 Task: Look for space in Lumut, Malaysia from 4th June, 2023 to 15th June, 2023 for 2 adults in price range Rs.10000 to Rs.15000. Place can be entire place with 1  bedroom having 1 bed and 1 bathroom. Property type can be house, flat, guest house, hotel. Booking option can be shelf check-in. Required host language is English.
Action: Mouse moved to (497, 144)
Screenshot: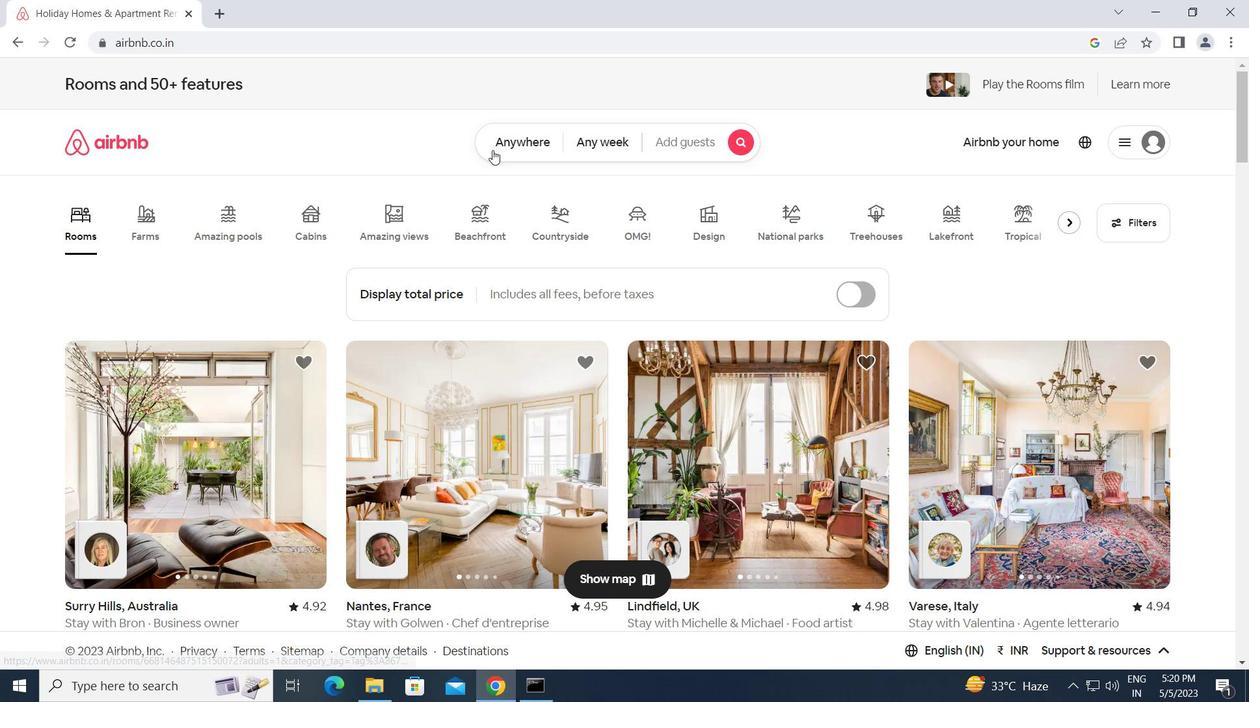 
Action: Mouse pressed left at (497, 144)
Screenshot: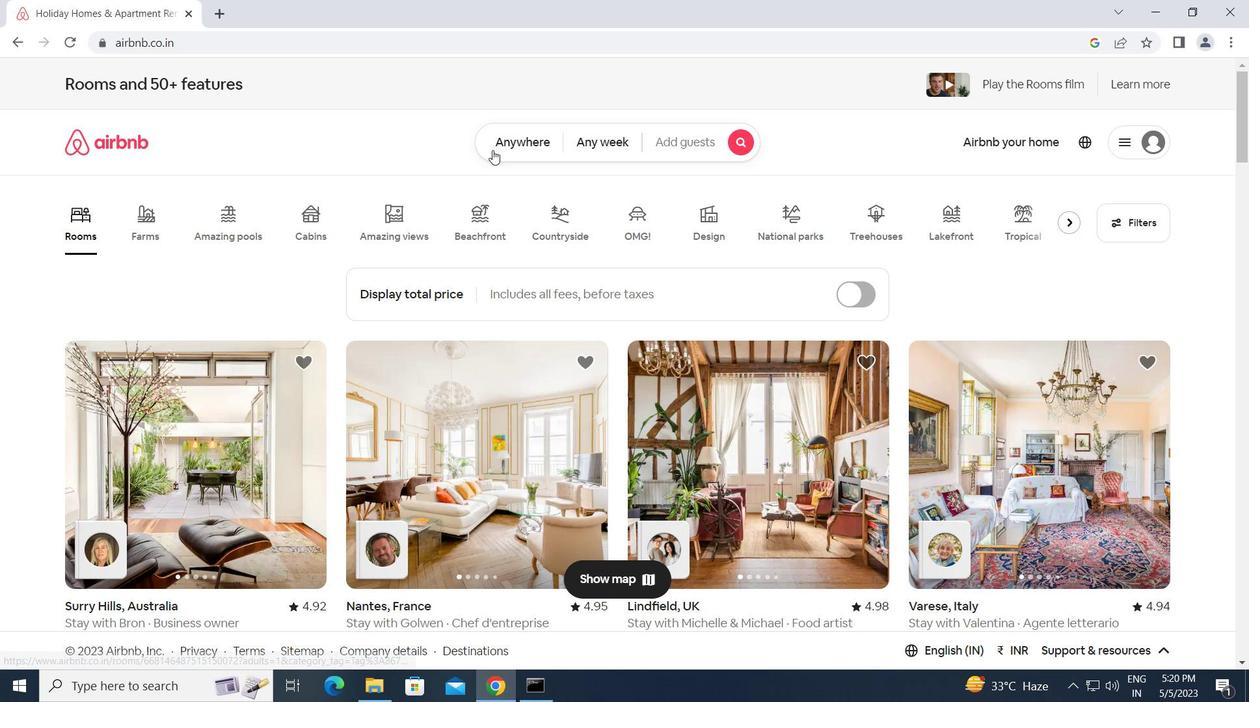 
Action: Mouse moved to (366, 194)
Screenshot: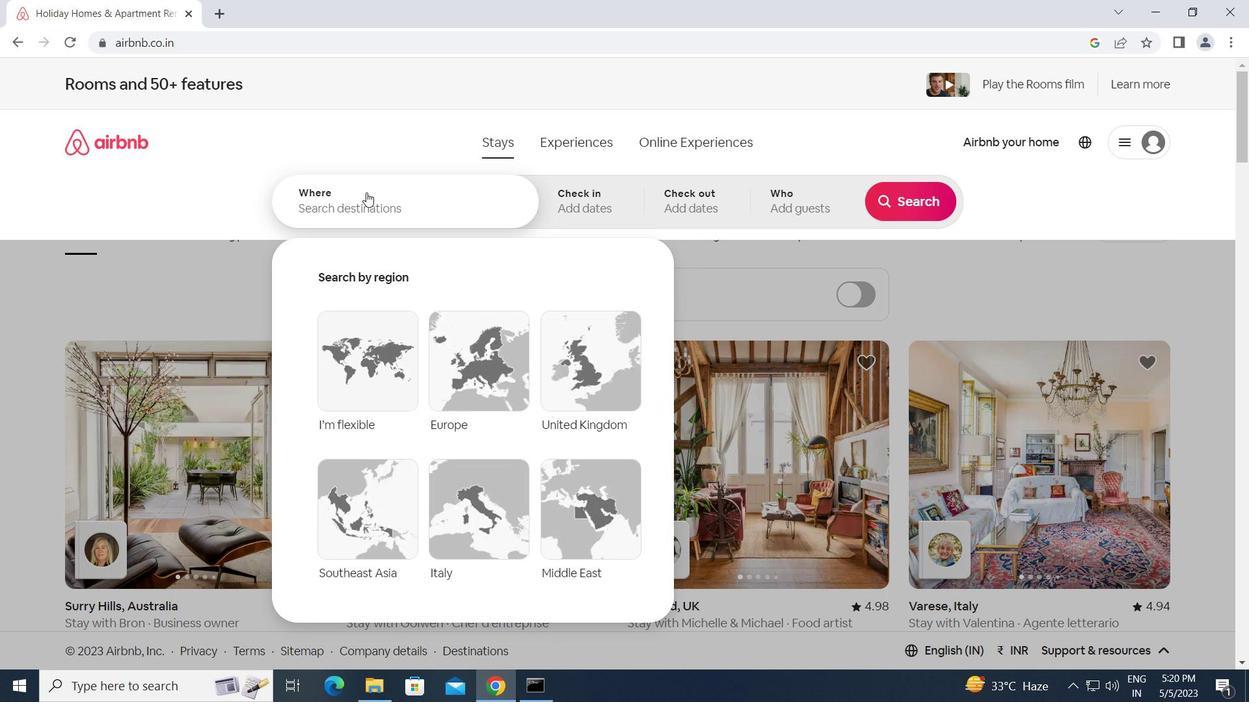 
Action: Mouse pressed left at (366, 194)
Screenshot: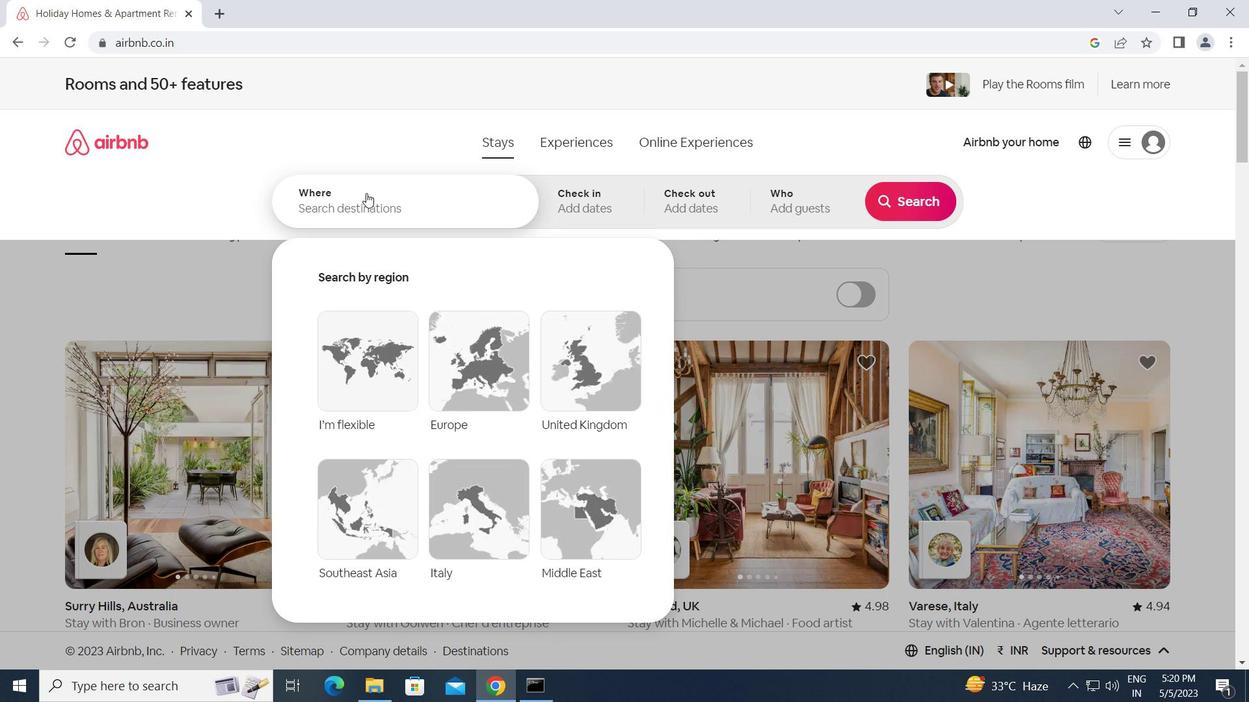 
Action: Key pressed l<Key.caps_lock>umut,<Key.space><Key.caps_lock>m<Key.caps_lock>al
Screenshot: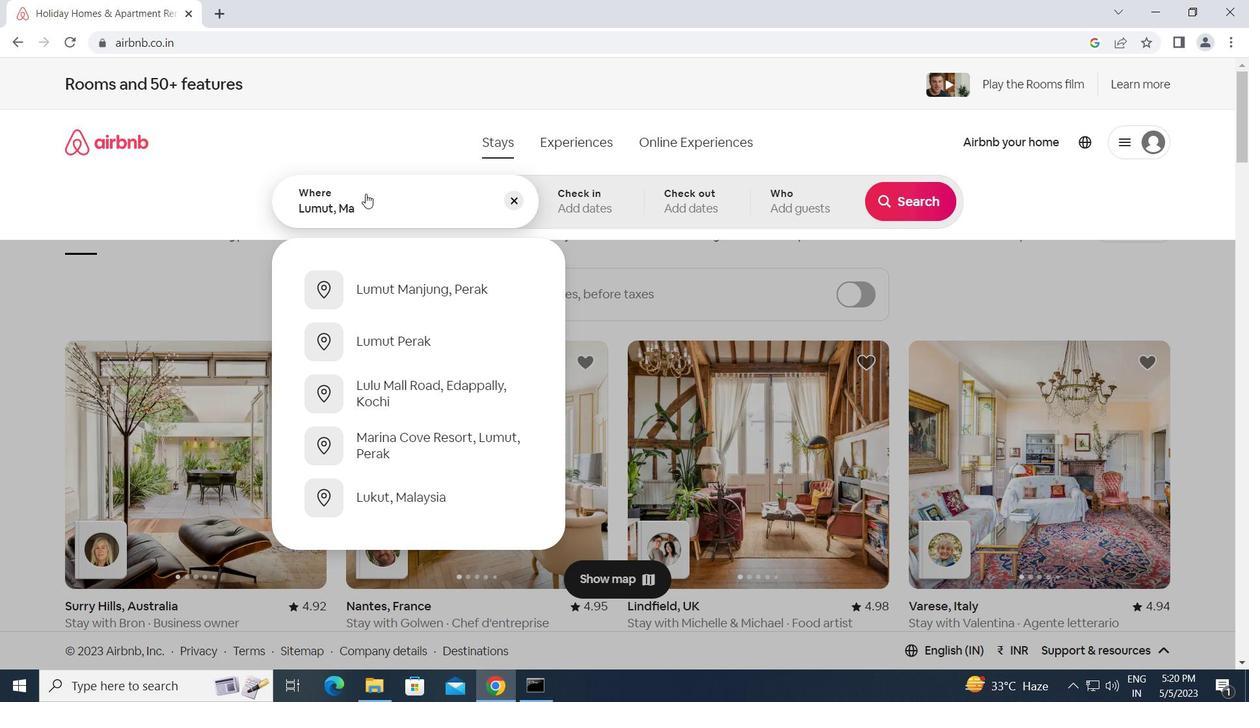 
Action: Mouse moved to (564, 3)
Screenshot: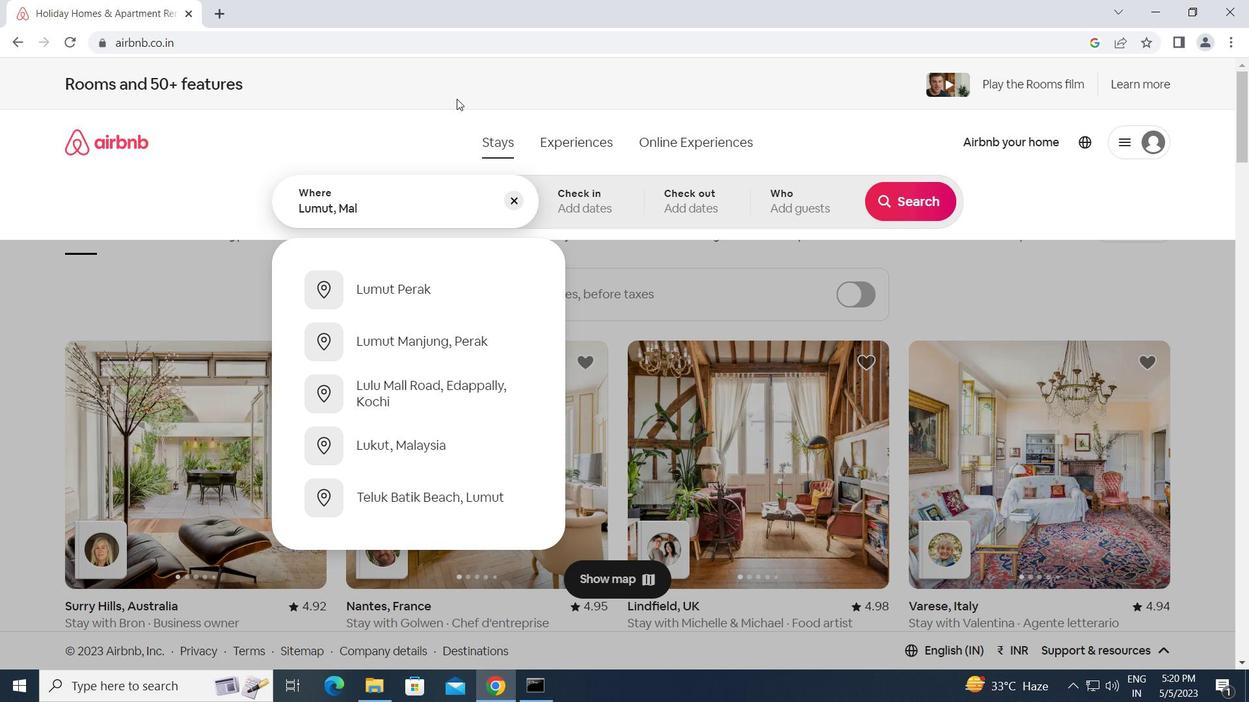 
Action: Key pressed a
Screenshot: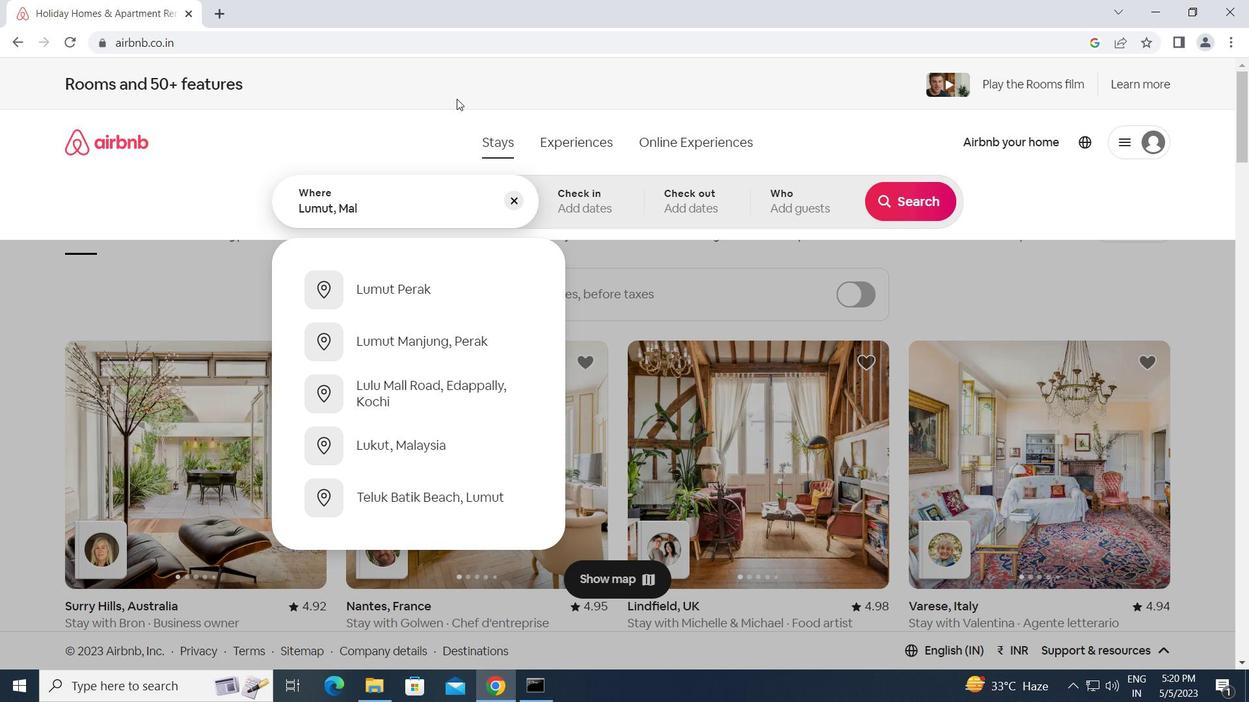 
Action: Mouse moved to (586, 0)
Screenshot: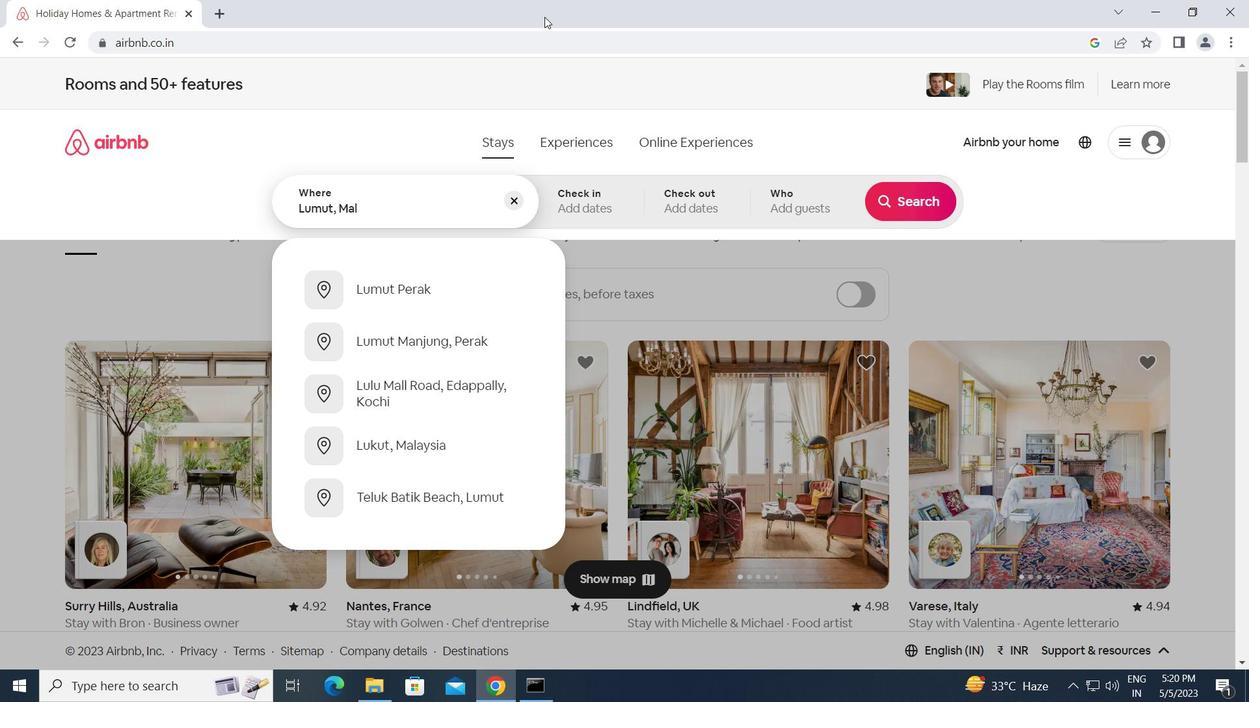 
Action: Key pressed ysia<Key.enter>
Screenshot: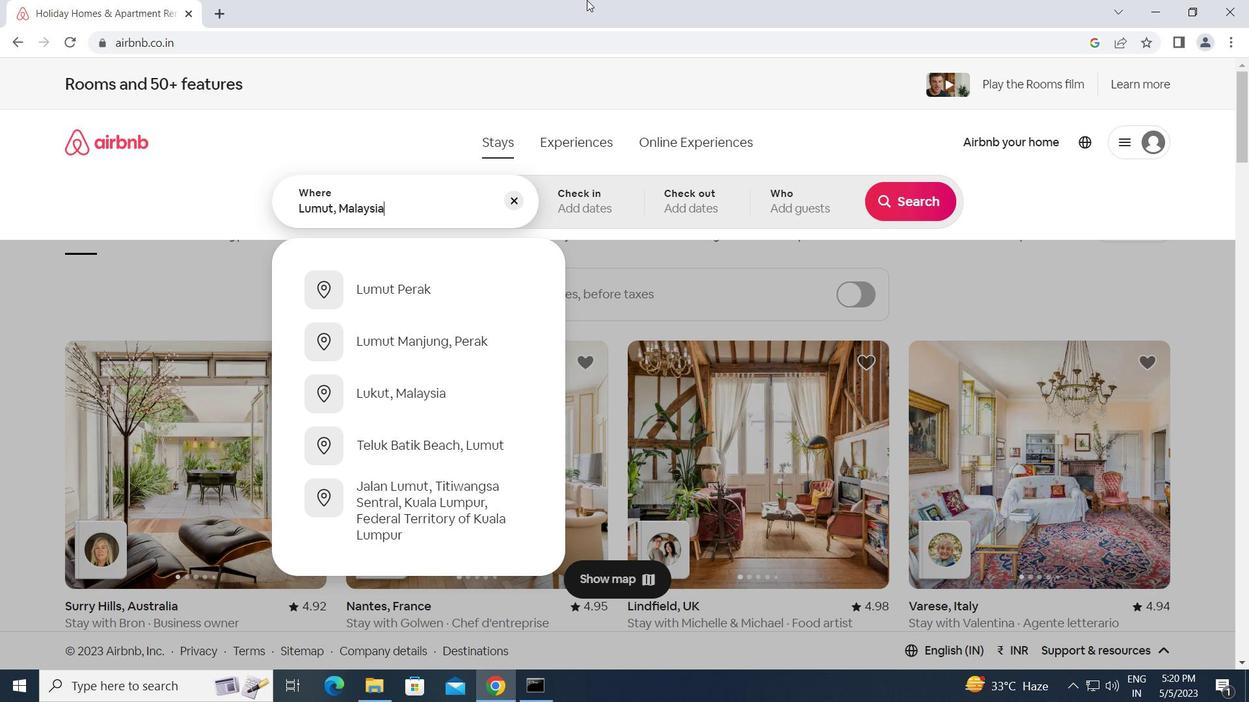 
Action: Mouse moved to (653, 439)
Screenshot: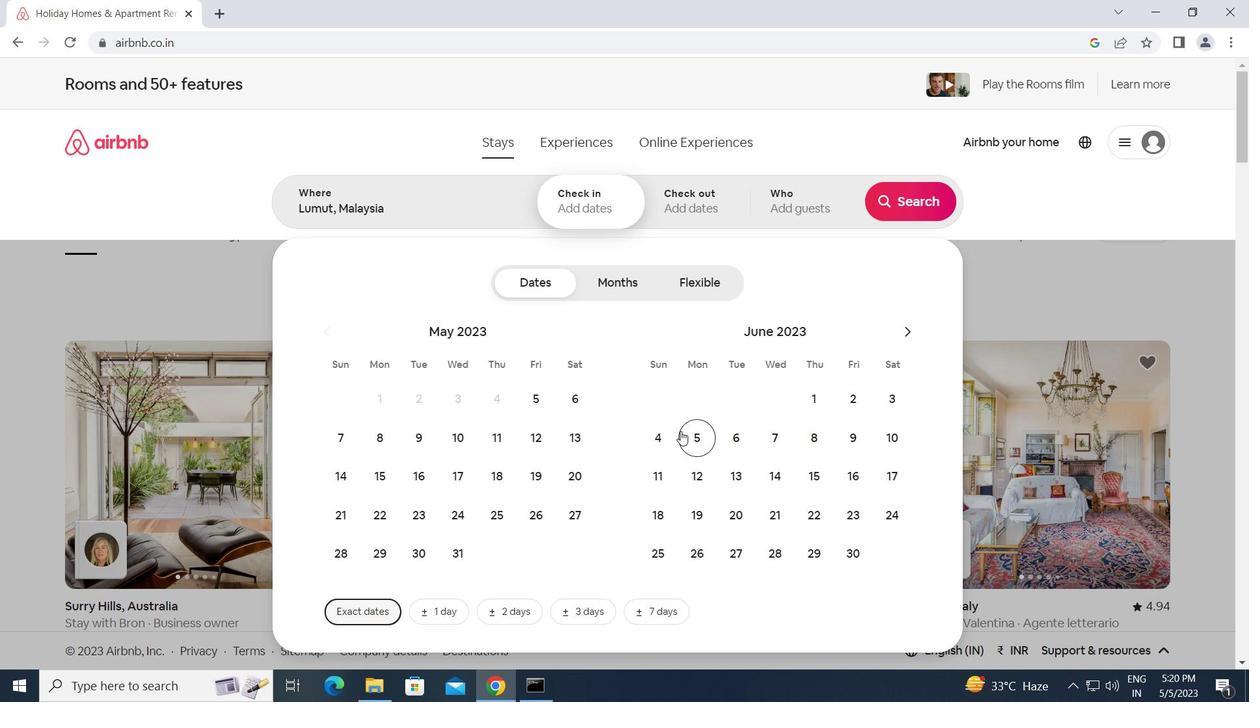 
Action: Mouse pressed left at (653, 439)
Screenshot: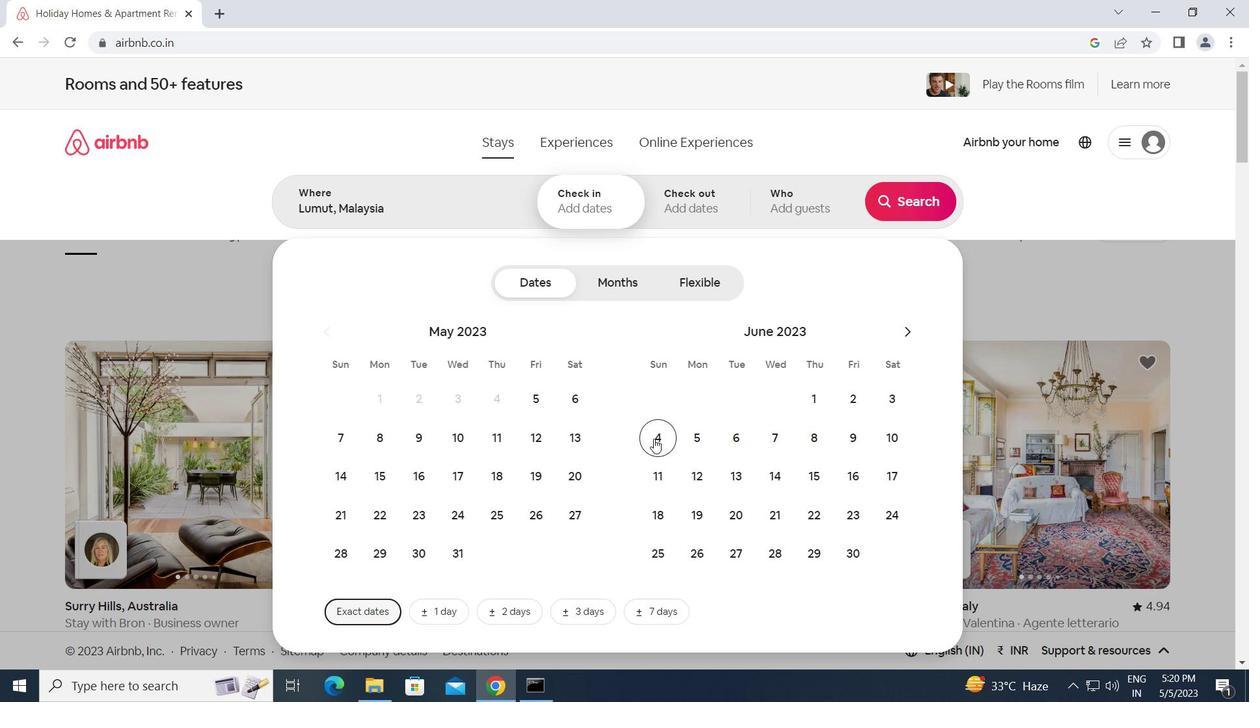 
Action: Mouse moved to (820, 478)
Screenshot: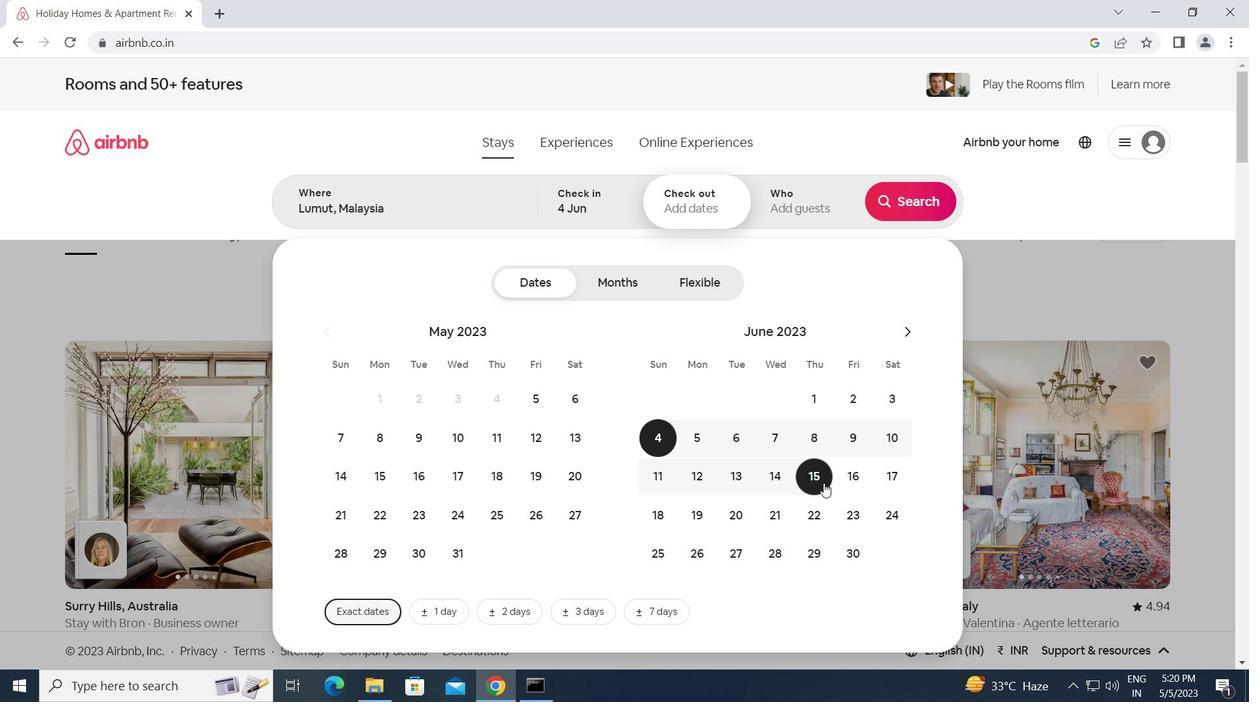 
Action: Mouse pressed left at (820, 478)
Screenshot: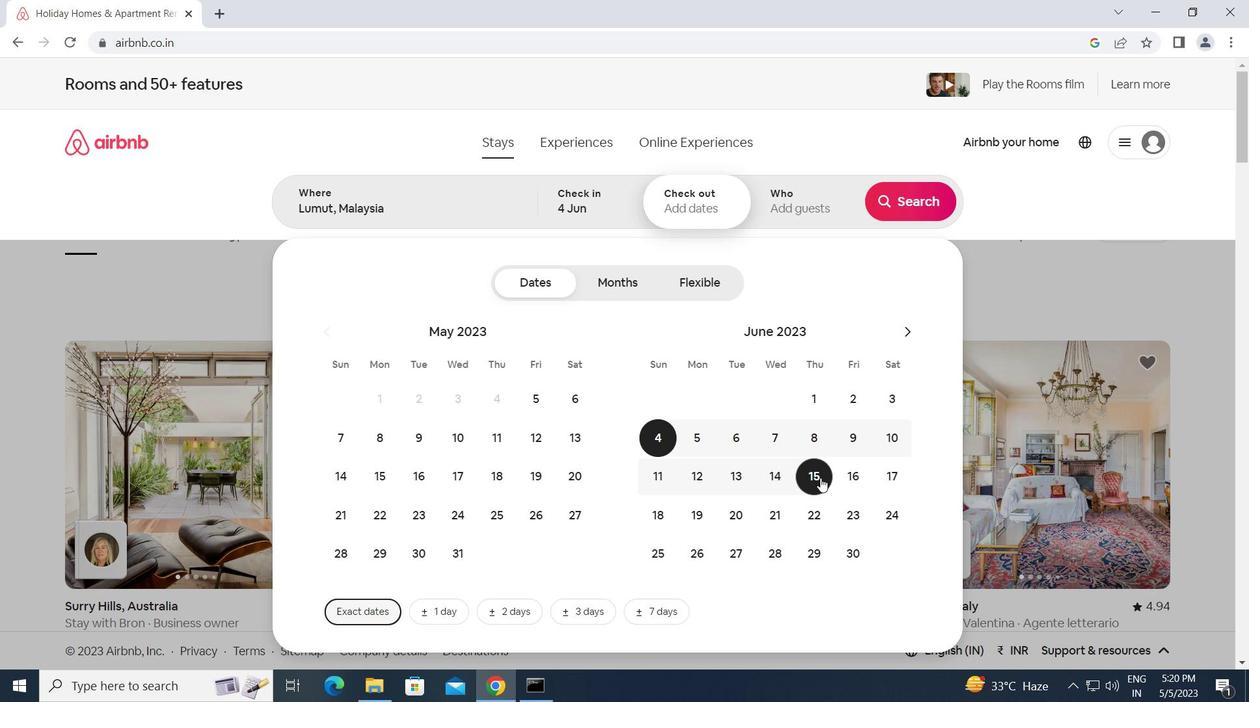 
Action: Mouse moved to (801, 204)
Screenshot: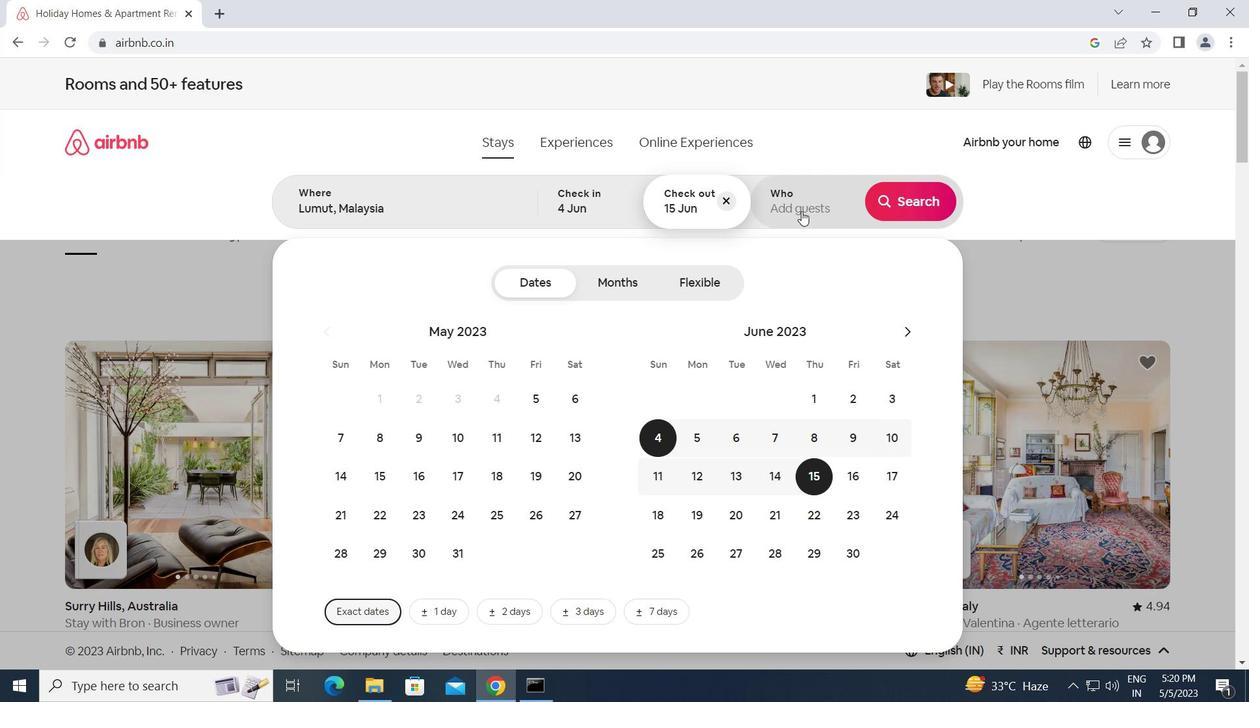
Action: Mouse pressed left at (801, 204)
Screenshot: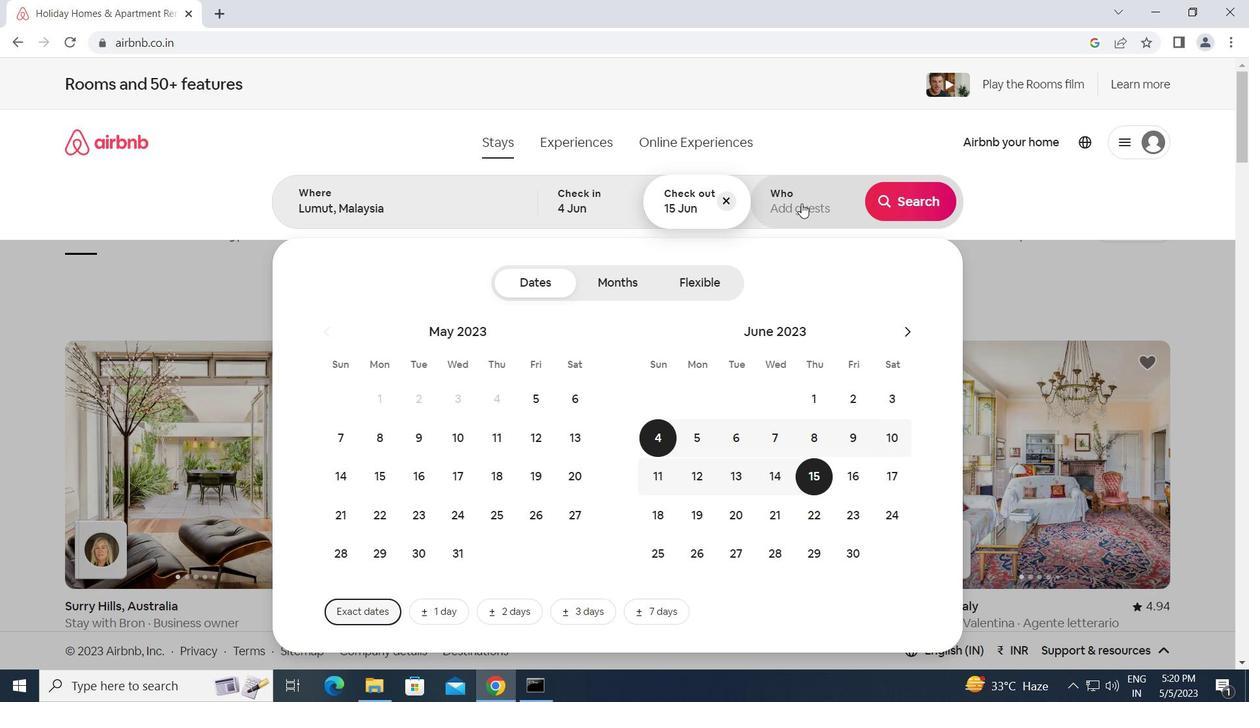 
Action: Mouse moved to (914, 283)
Screenshot: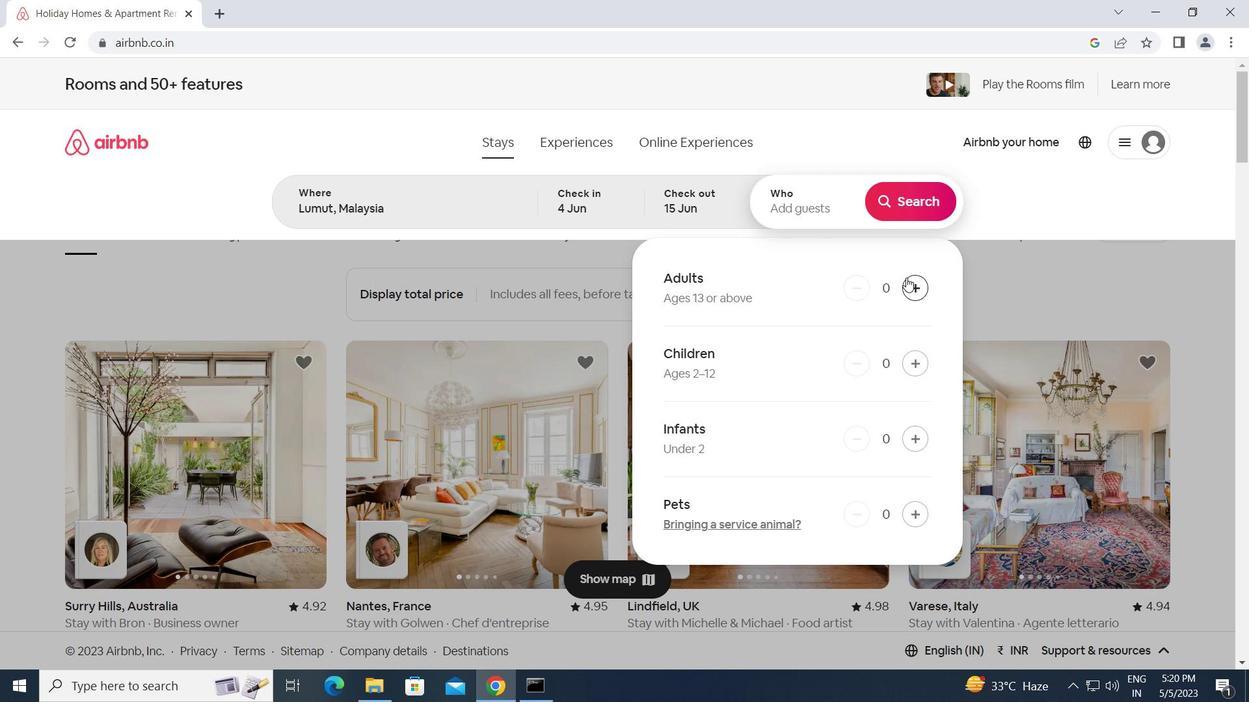 
Action: Mouse pressed left at (914, 283)
Screenshot: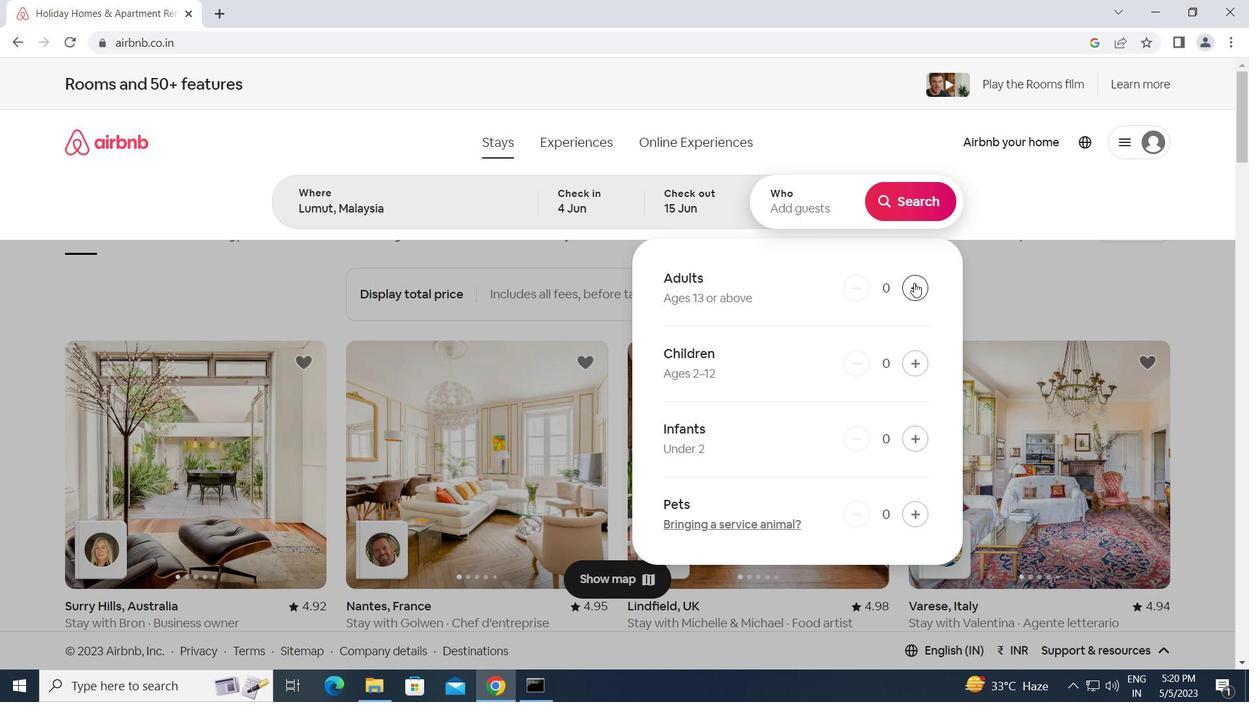 
Action: Mouse pressed left at (914, 283)
Screenshot: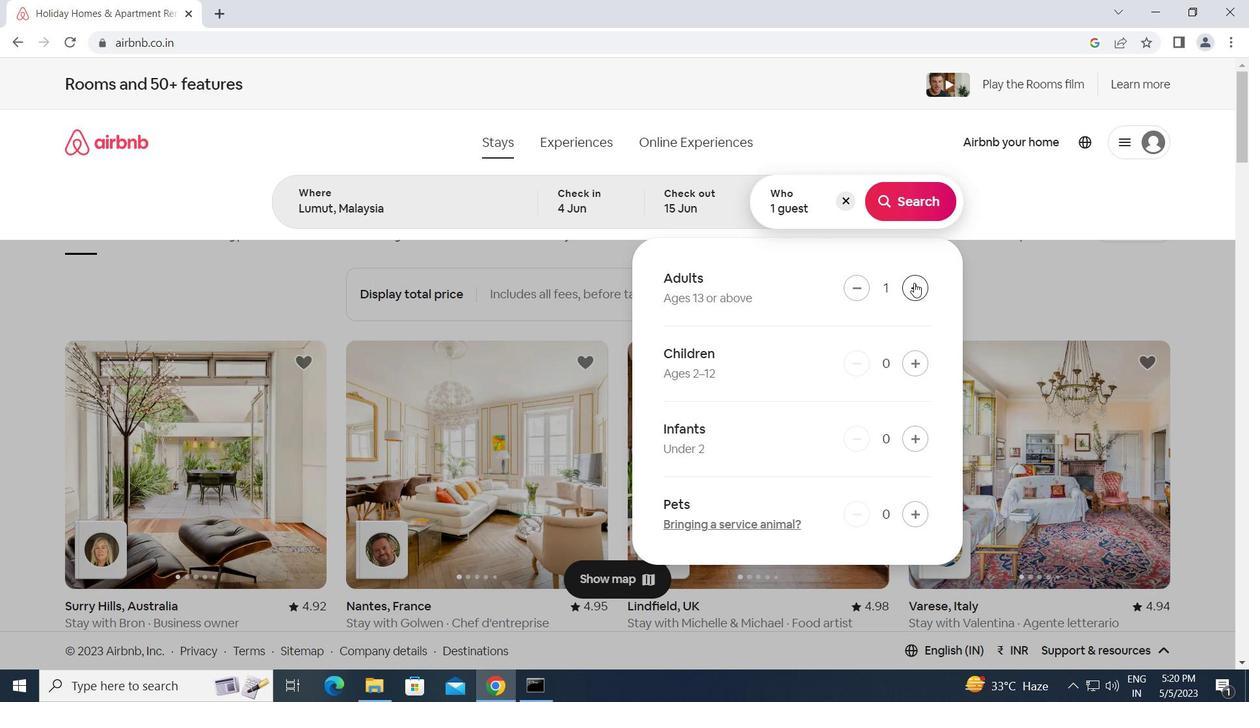 
Action: Mouse moved to (914, 200)
Screenshot: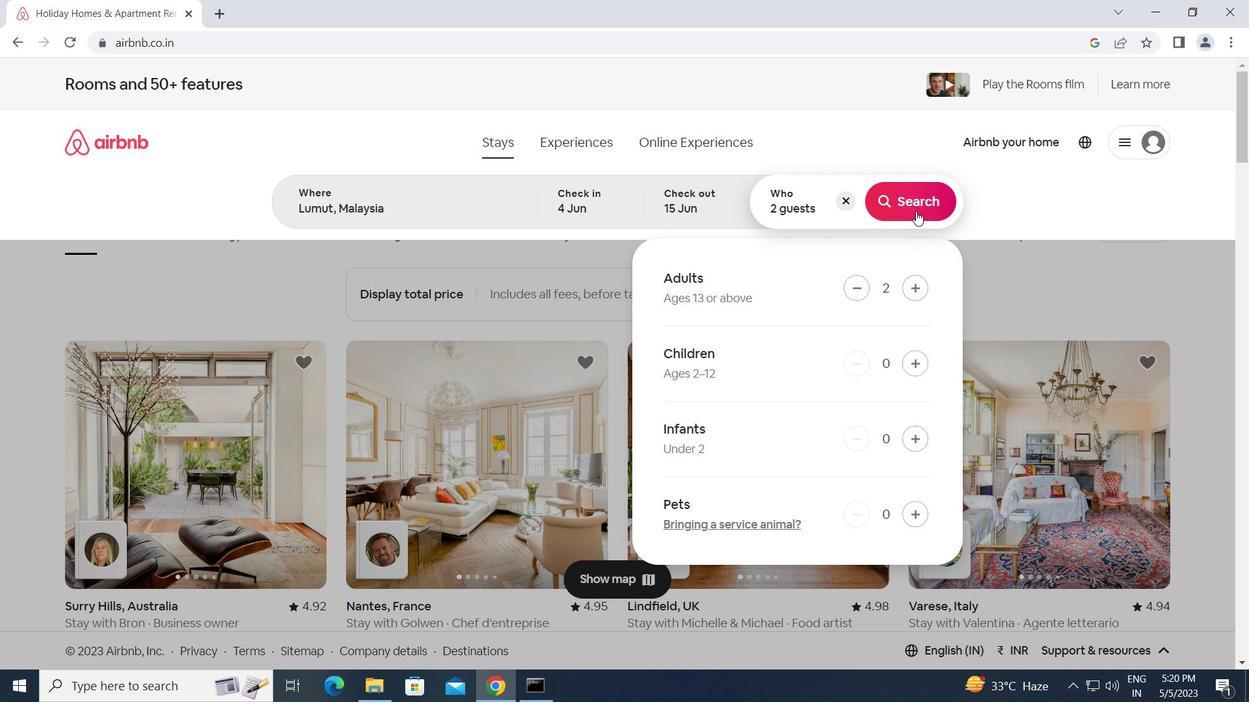 
Action: Mouse pressed left at (914, 200)
Screenshot: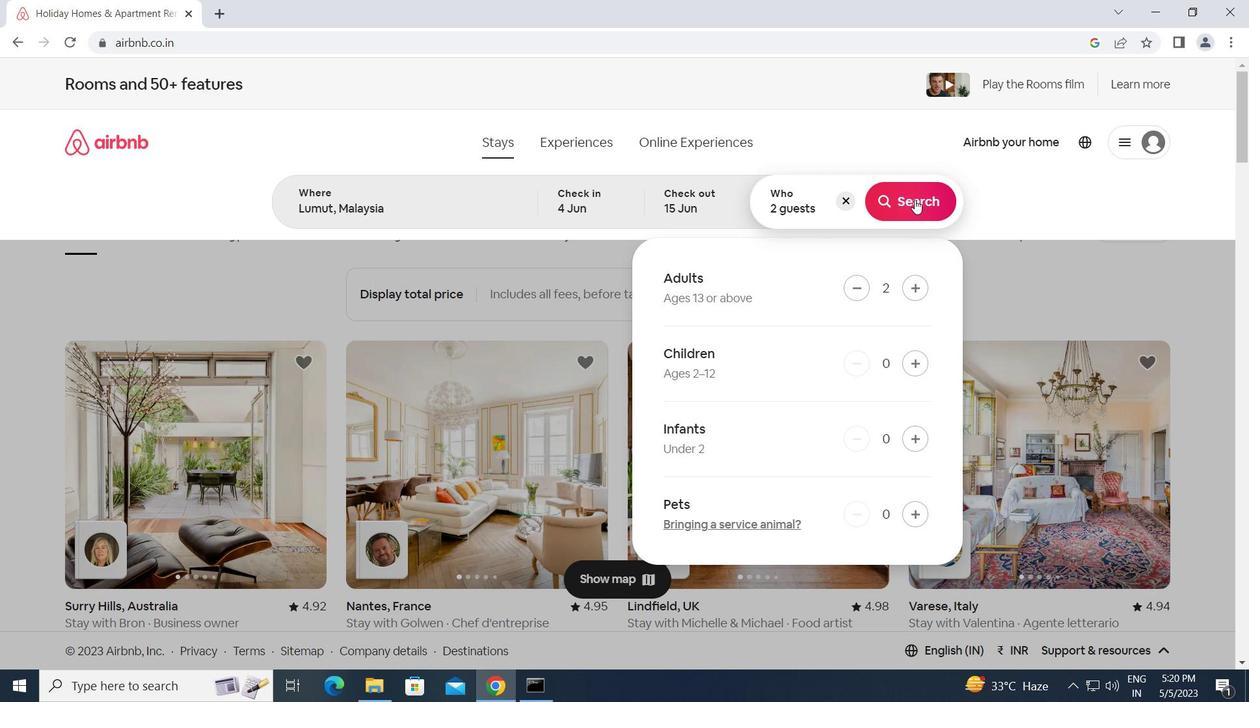 
Action: Mouse moved to (1182, 159)
Screenshot: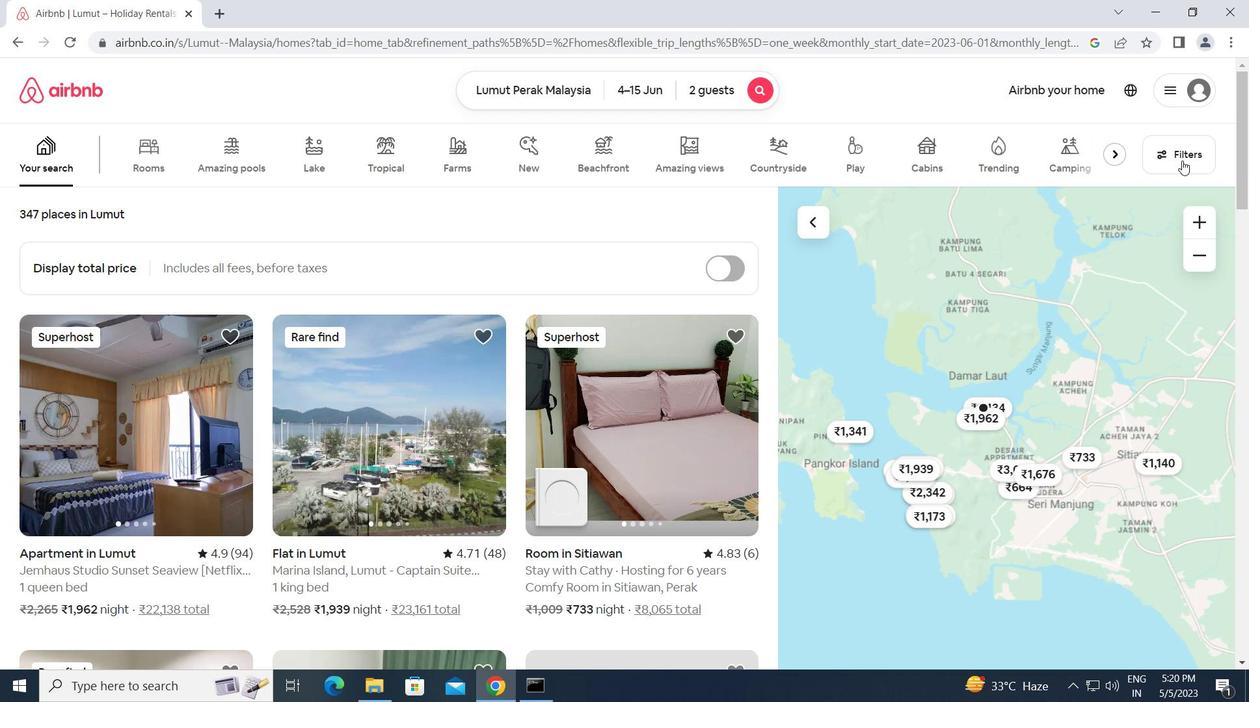 
Action: Mouse pressed left at (1182, 159)
Screenshot: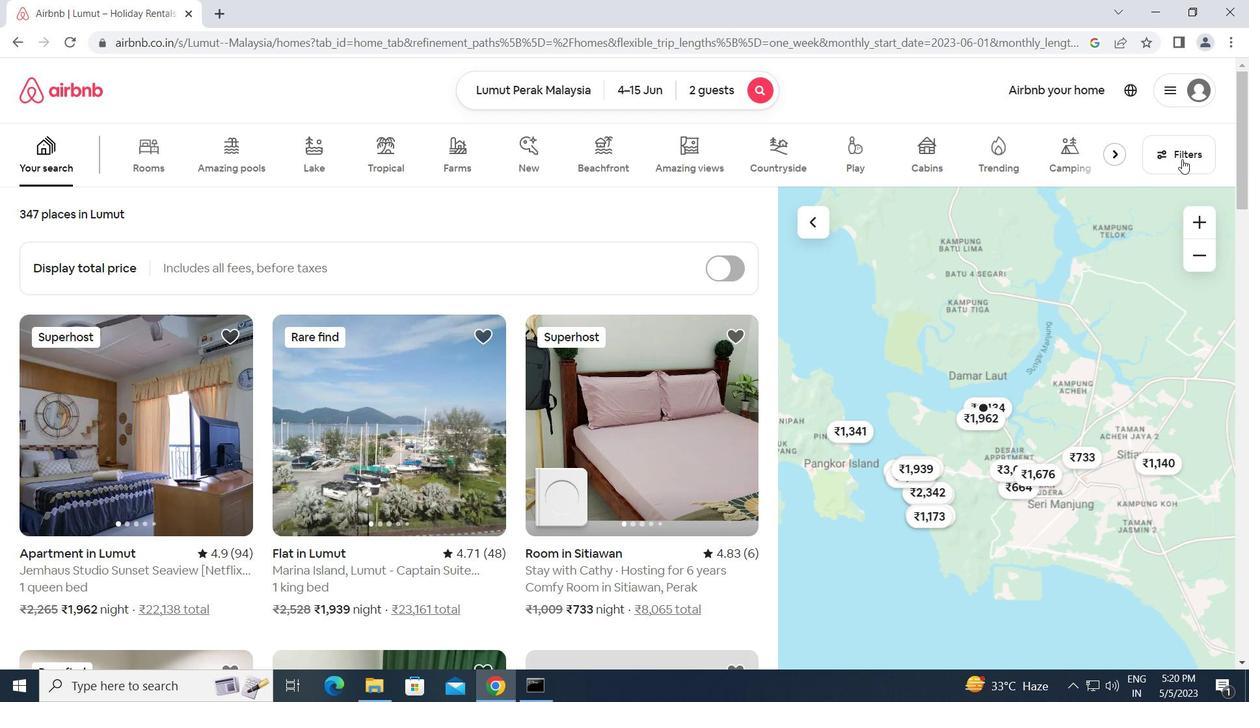 
Action: Mouse moved to (402, 558)
Screenshot: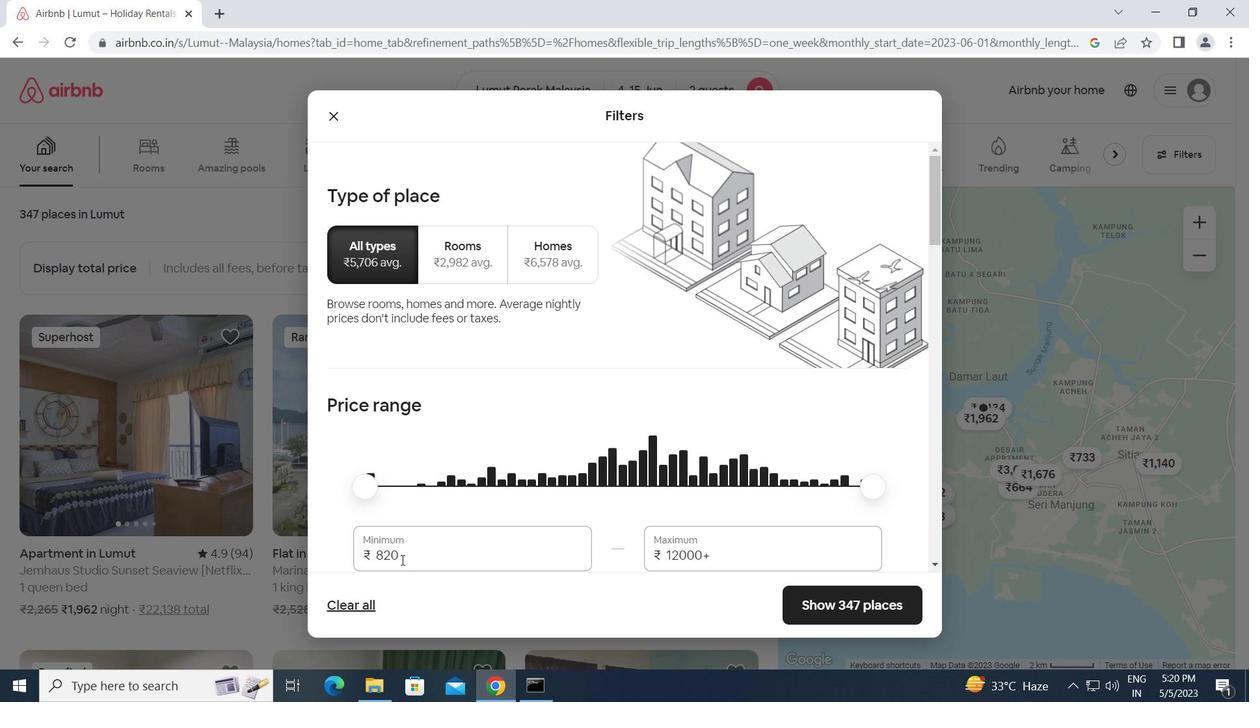 
Action: Mouse pressed left at (402, 558)
Screenshot: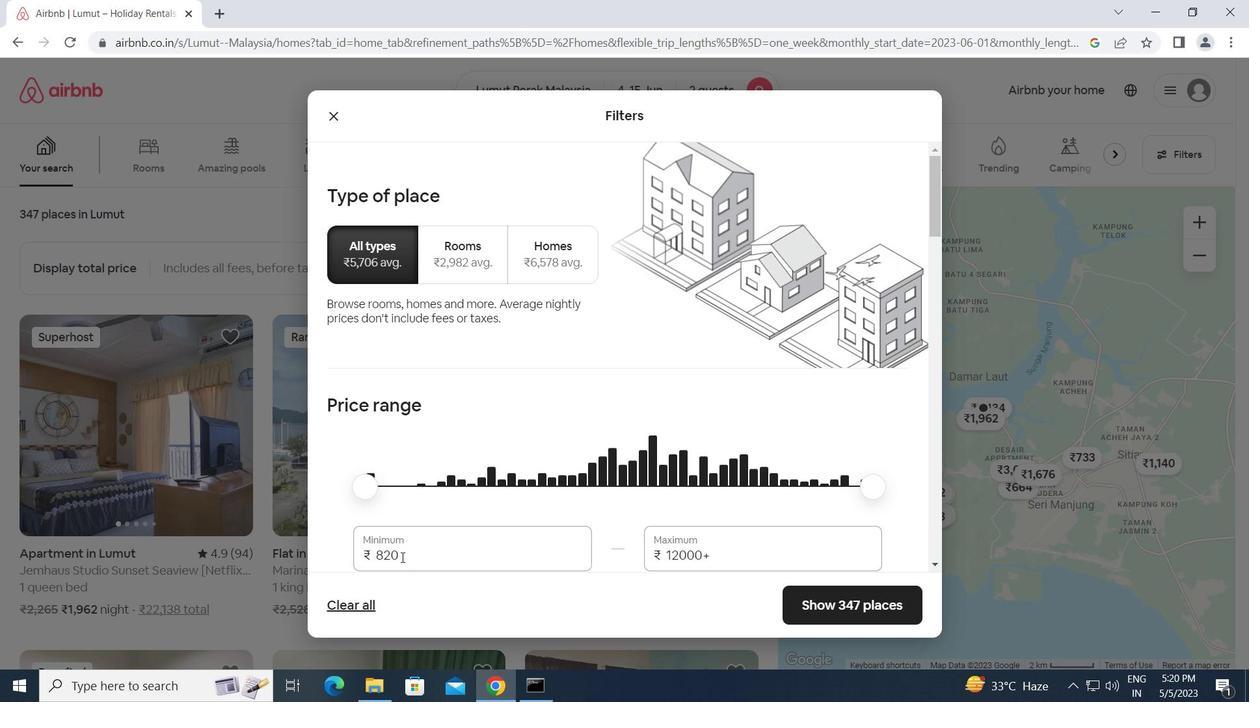 
Action: Mouse moved to (363, 555)
Screenshot: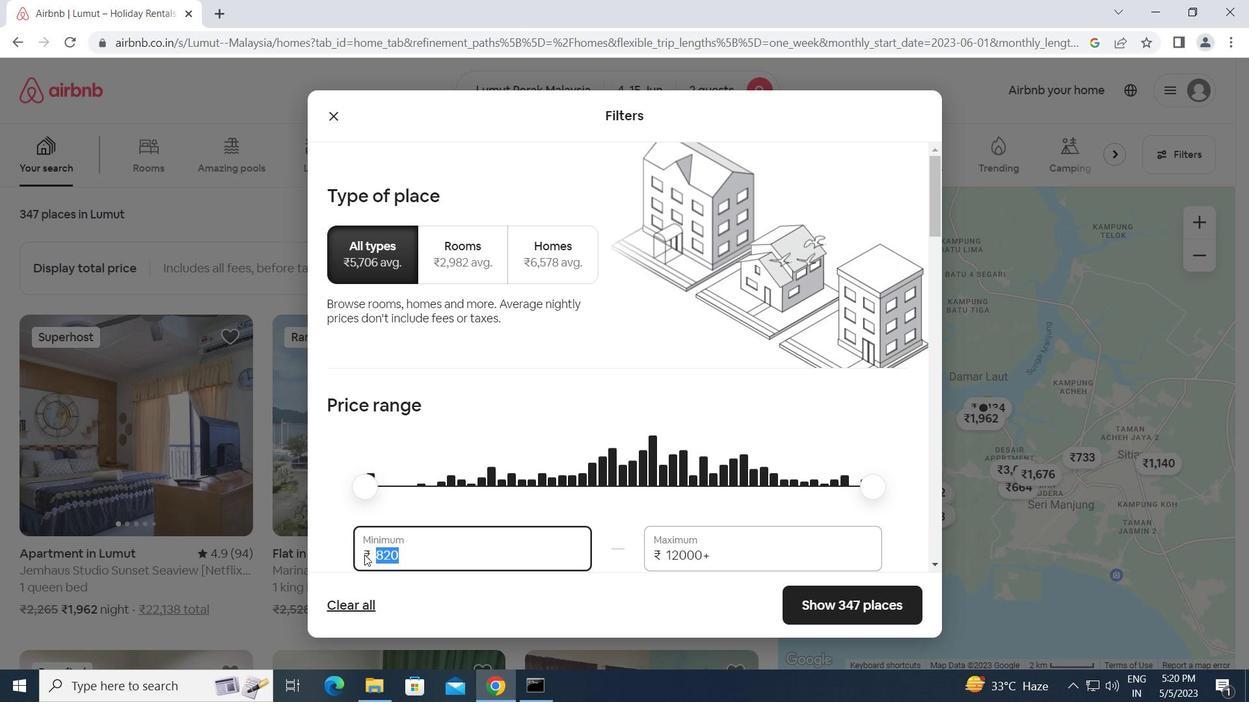 
Action: Key pressed 10
Screenshot: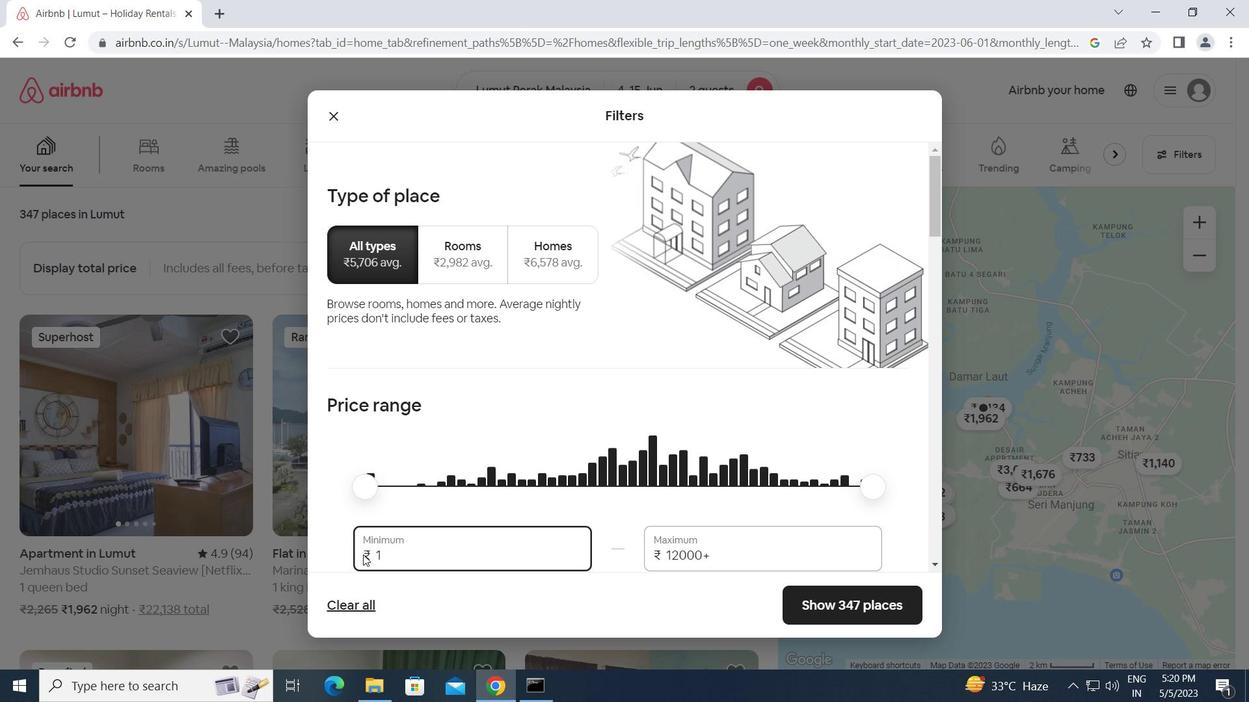 
Action: Mouse moved to (334, 577)
Screenshot: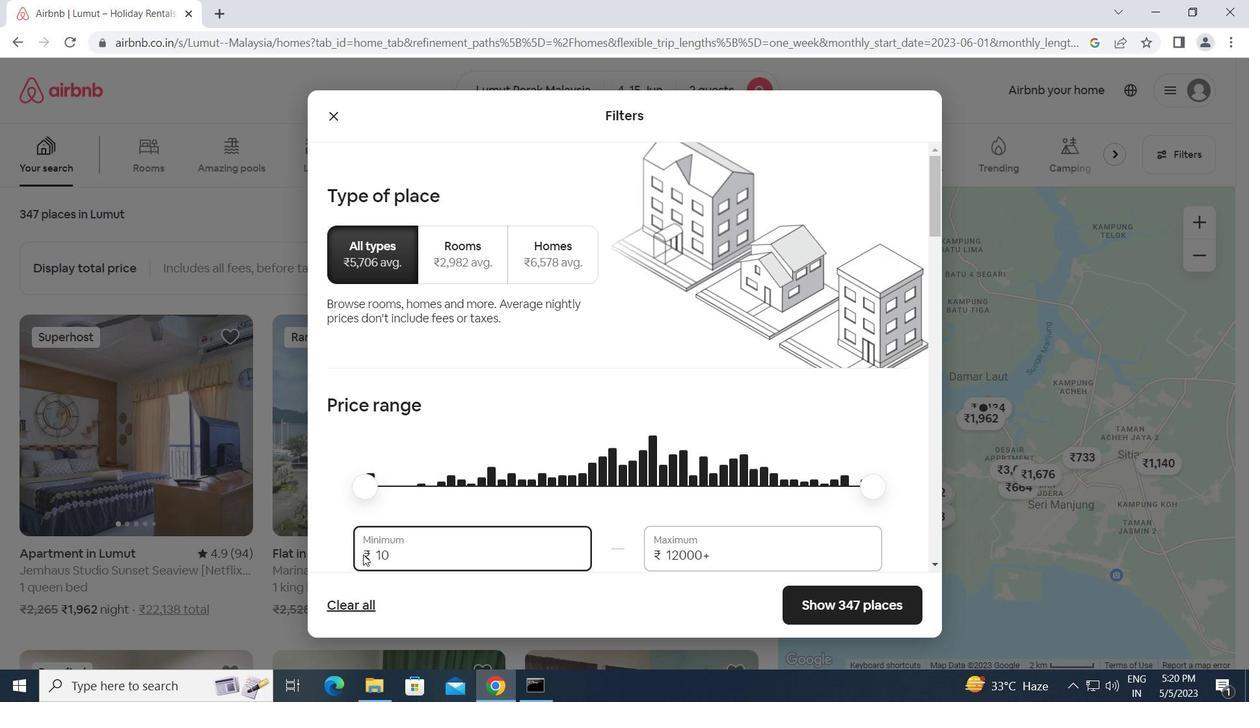 
Action: Key pressed 000<Key.tab>15000
Screenshot: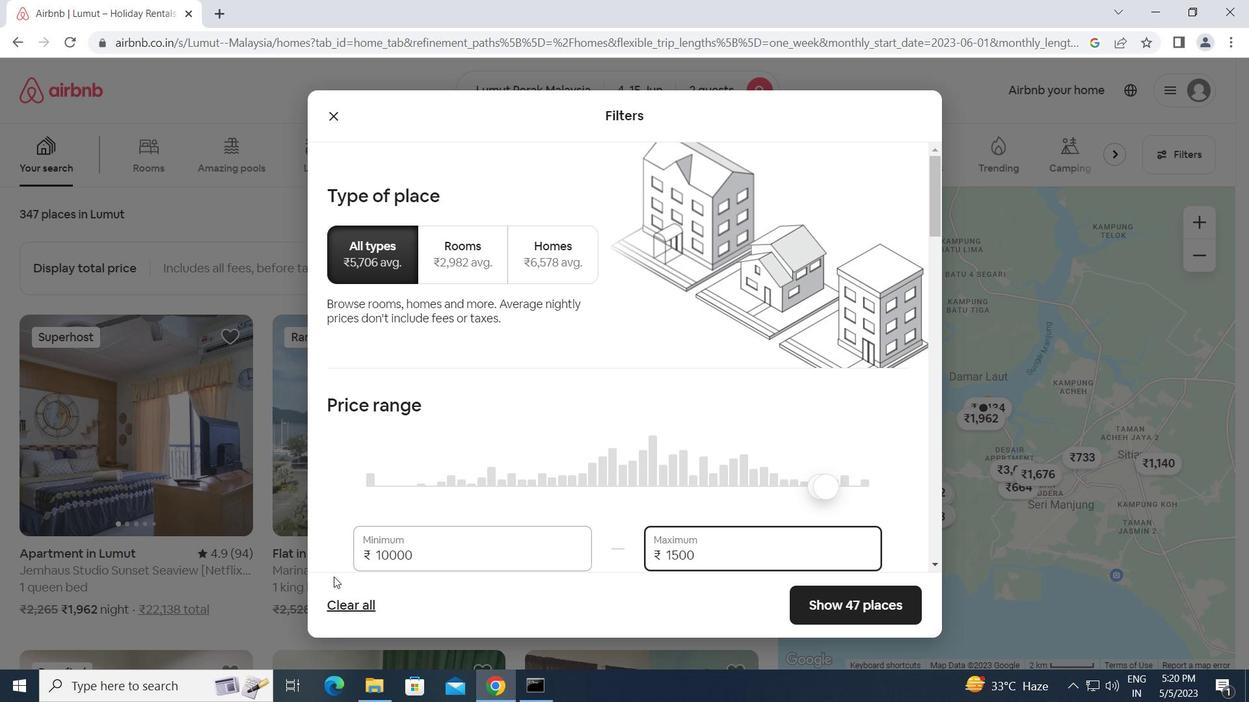 
Action: Mouse moved to (454, 515)
Screenshot: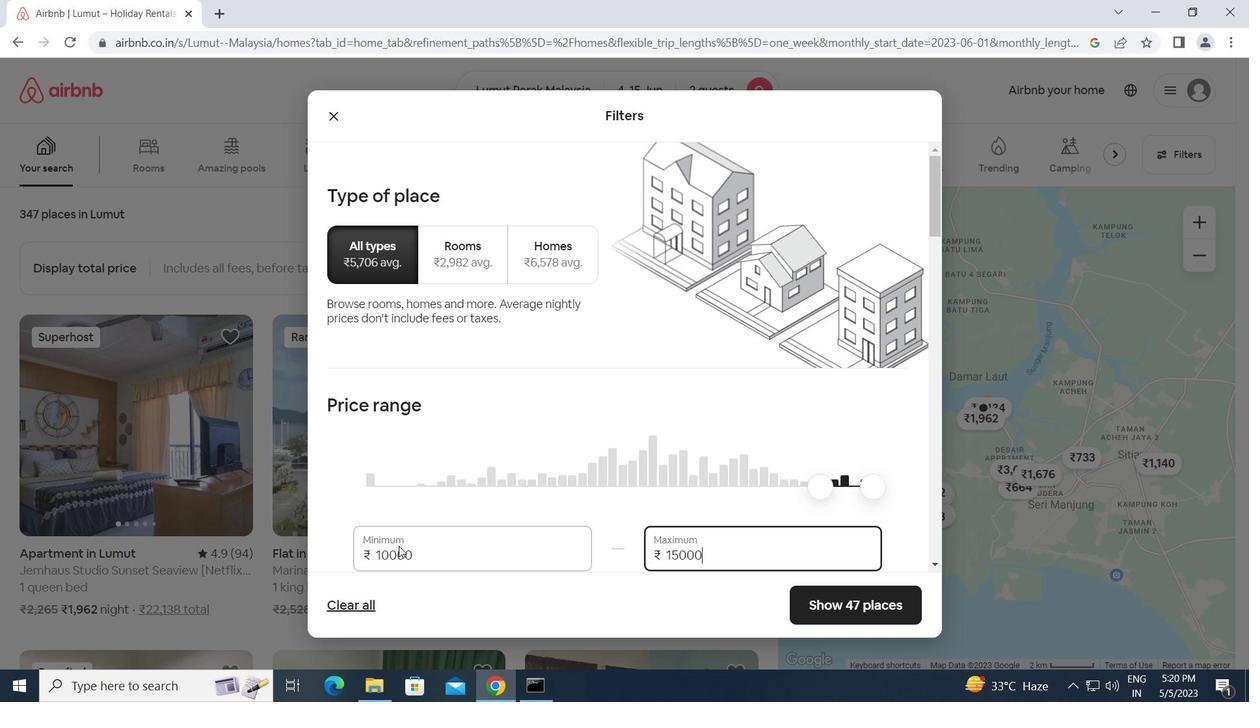 
Action: Mouse scrolled (454, 514) with delta (0, 0)
Screenshot: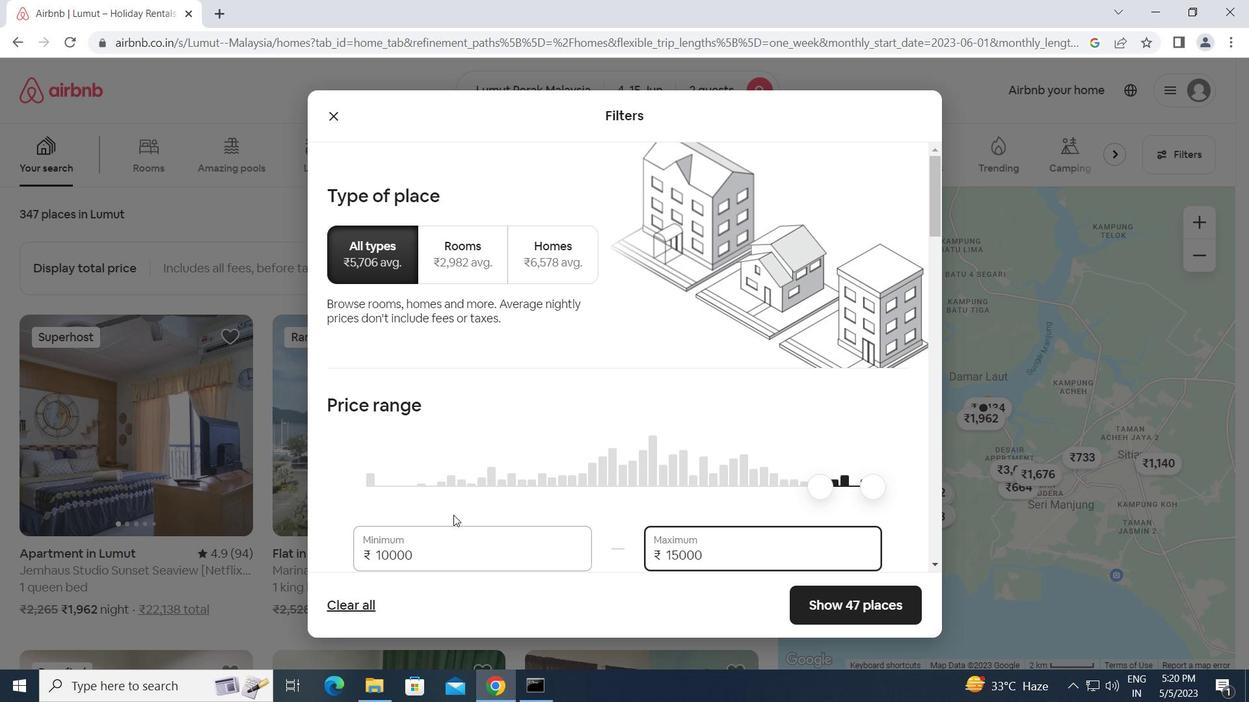 
Action: Mouse scrolled (454, 514) with delta (0, 0)
Screenshot: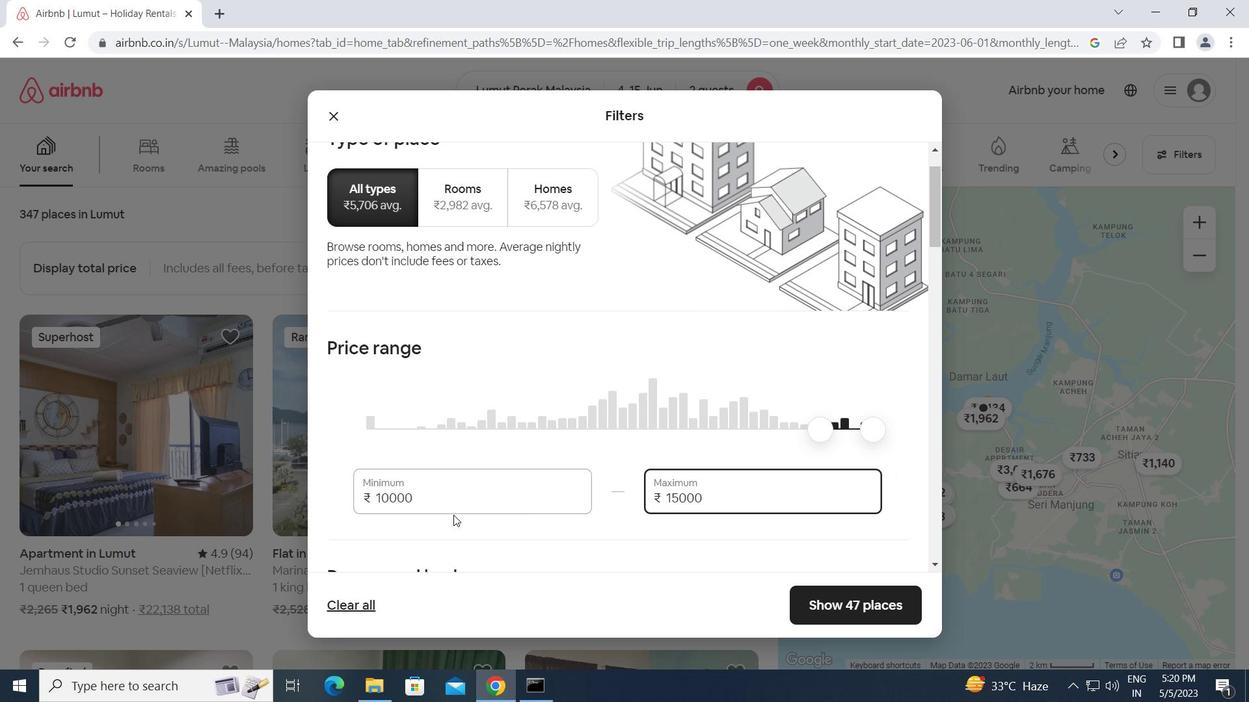 
Action: Mouse scrolled (454, 514) with delta (0, 0)
Screenshot: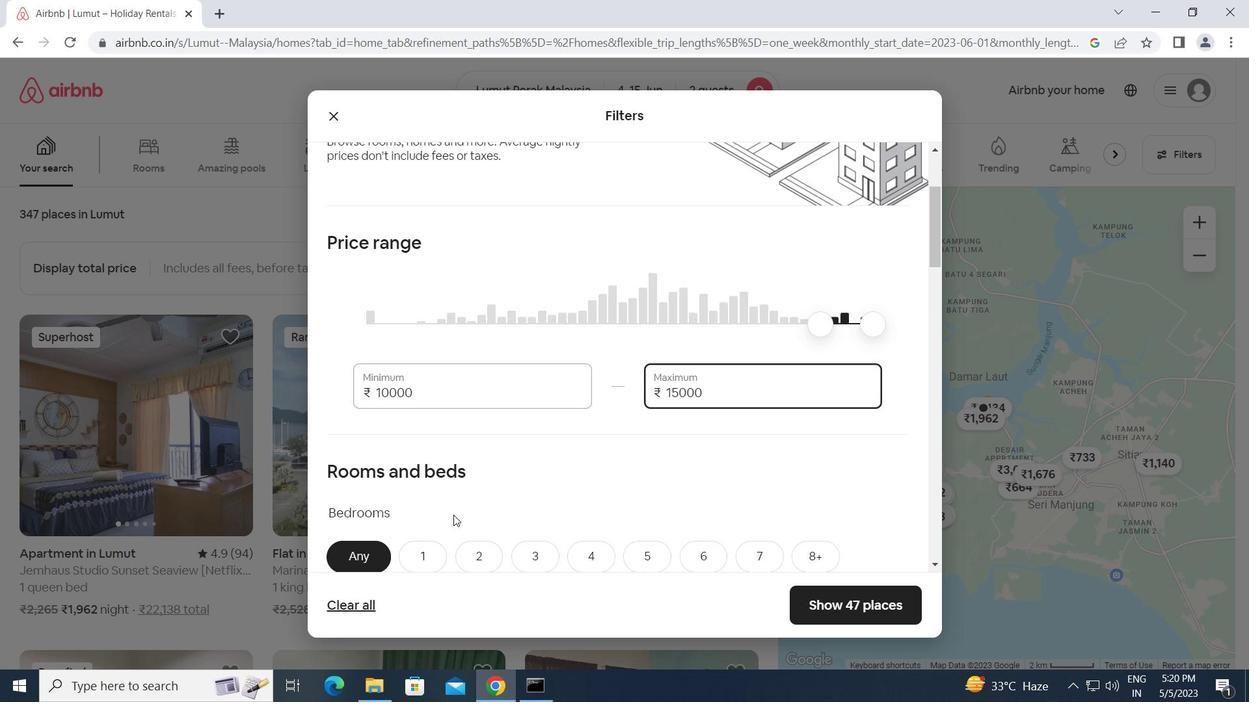 
Action: Mouse scrolled (454, 514) with delta (0, 0)
Screenshot: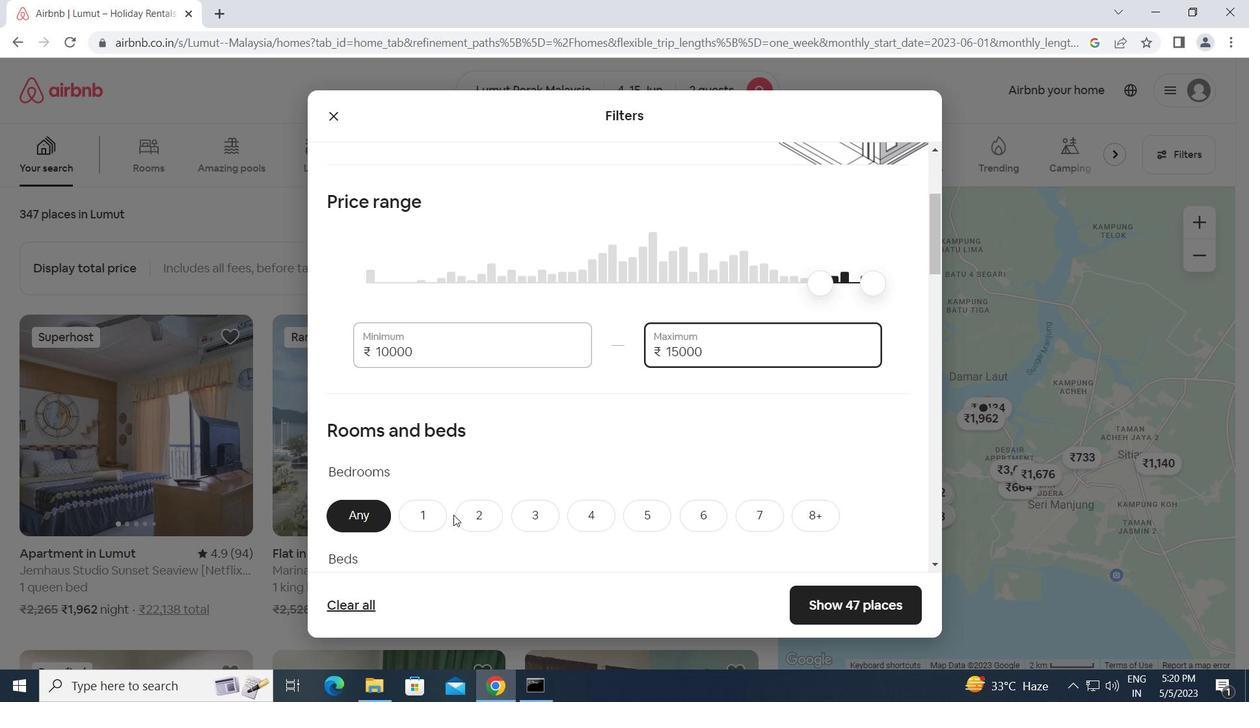 
Action: Mouse moved to (434, 392)
Screenshot: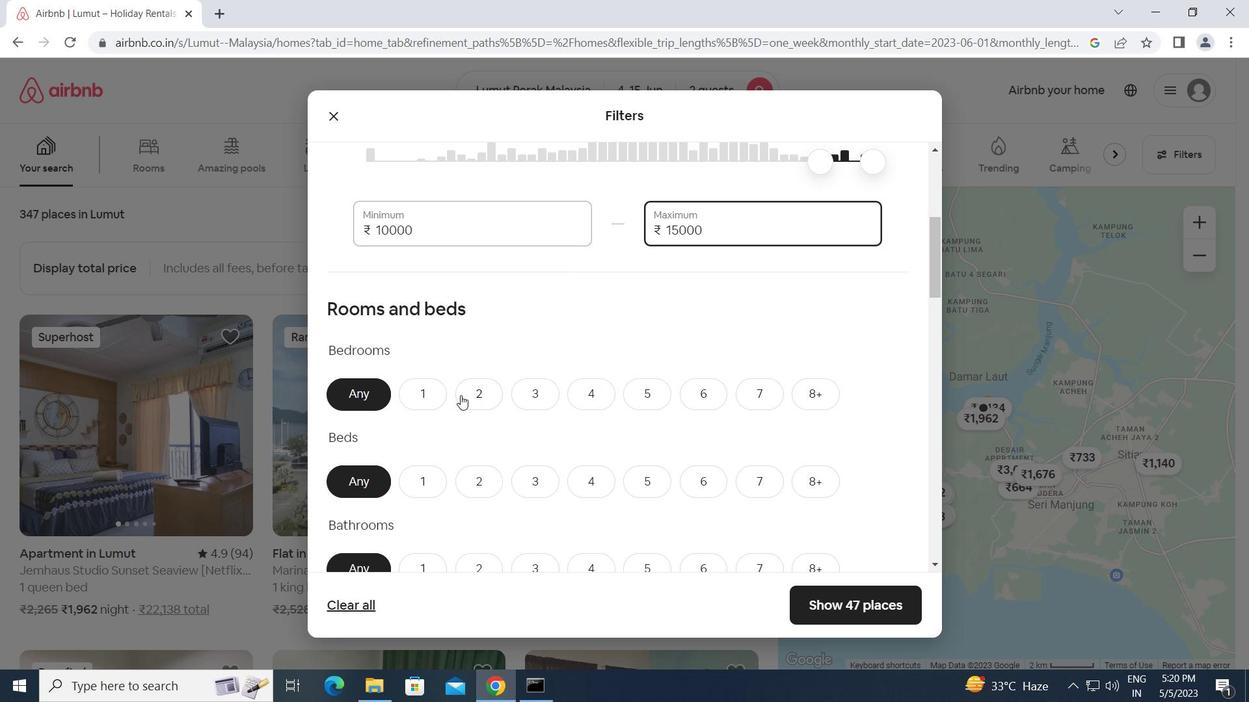 
Action: Mouse pressed left at (434, 392)
Screenshot: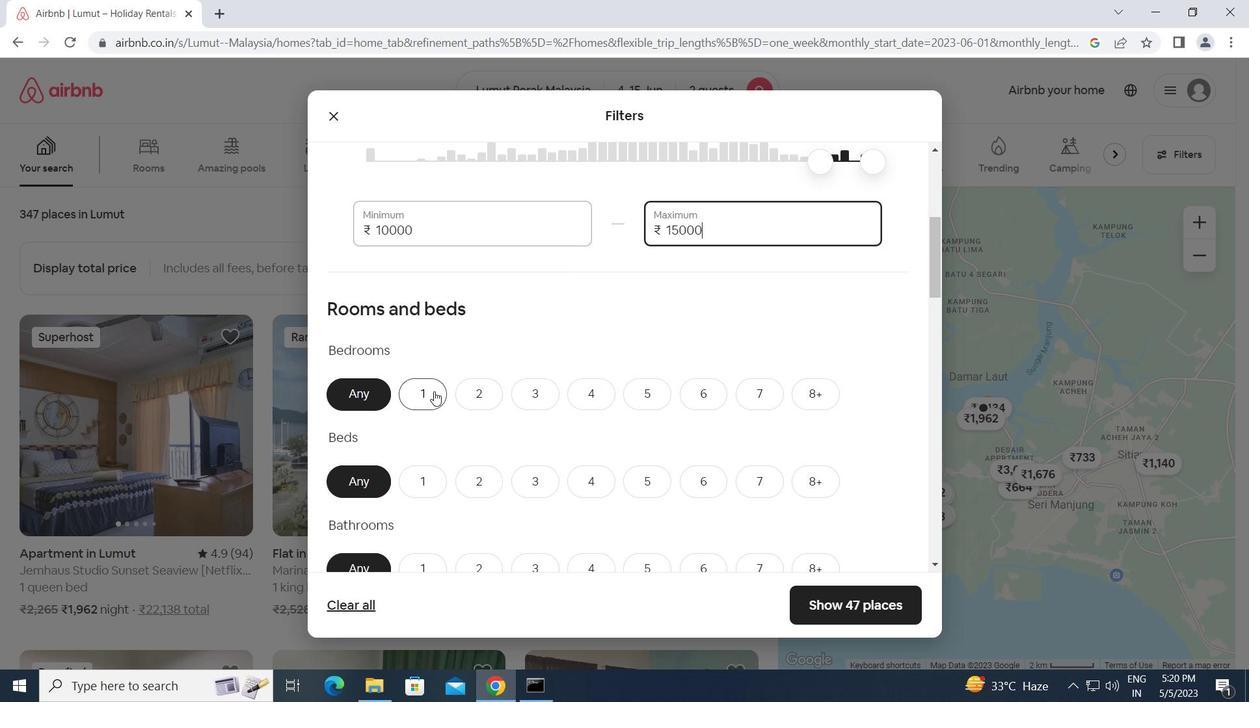 
Action: Mouse moved to (425, 480)
Screenshot: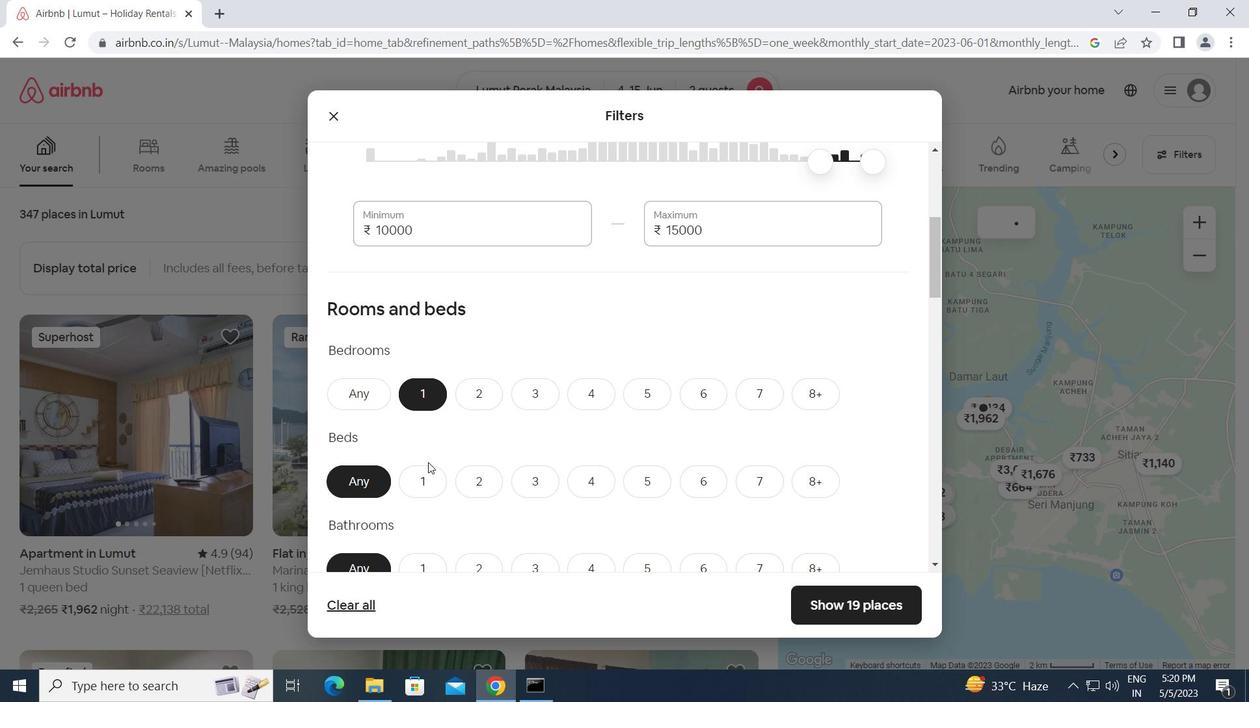 
Action: Mouse pressed left at (425, 480)
Screenshot: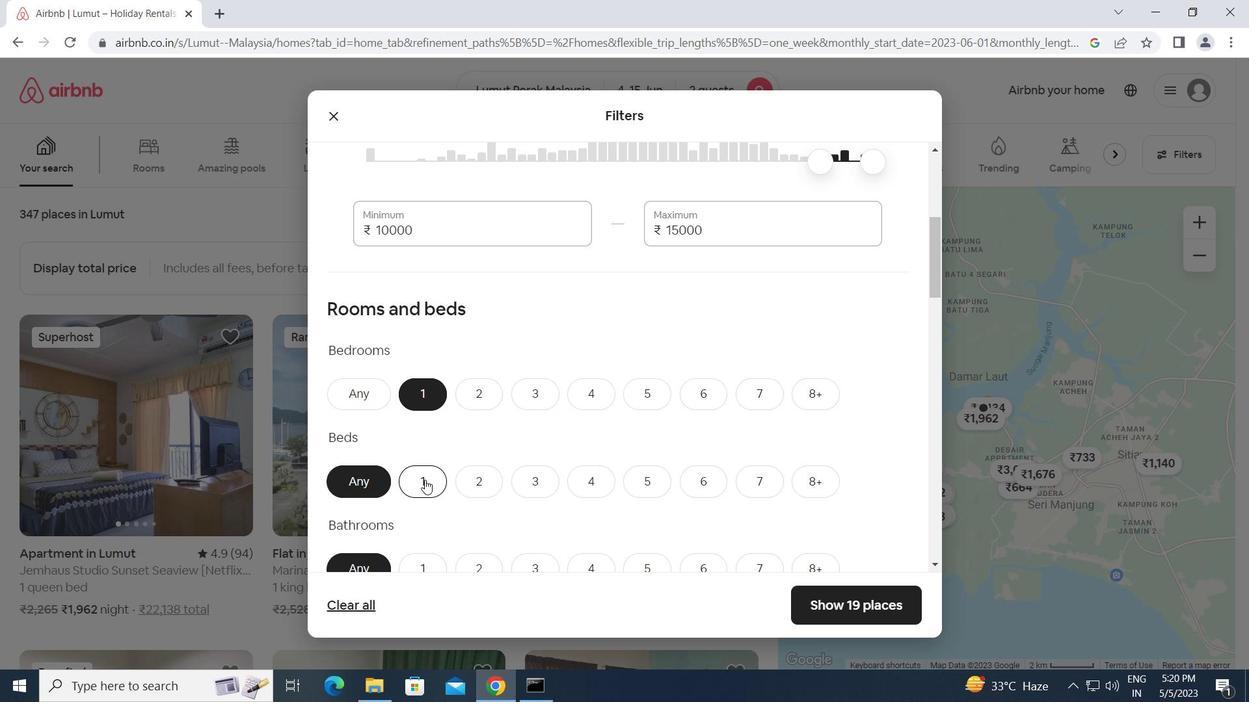 
Action: Mouse moved to (426, 480)
Screenshot: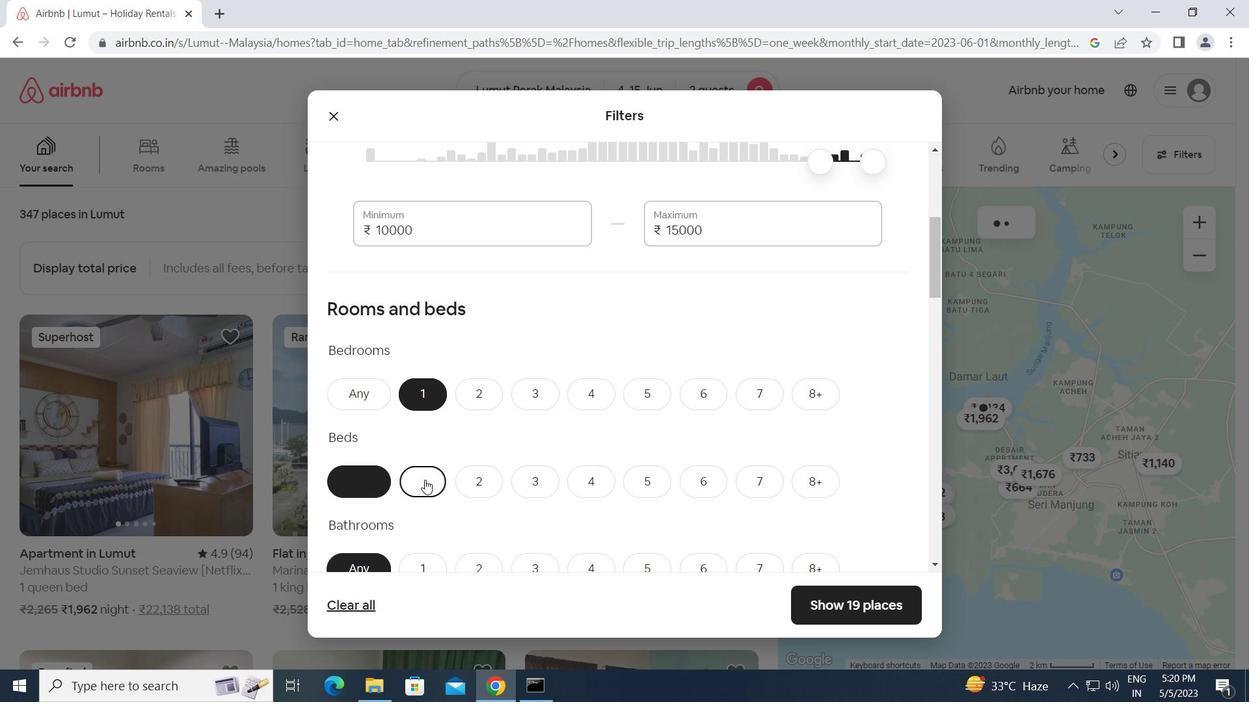 
Action: Mouse scrolled (426, 480) with delta (0, 0)
Screenshot: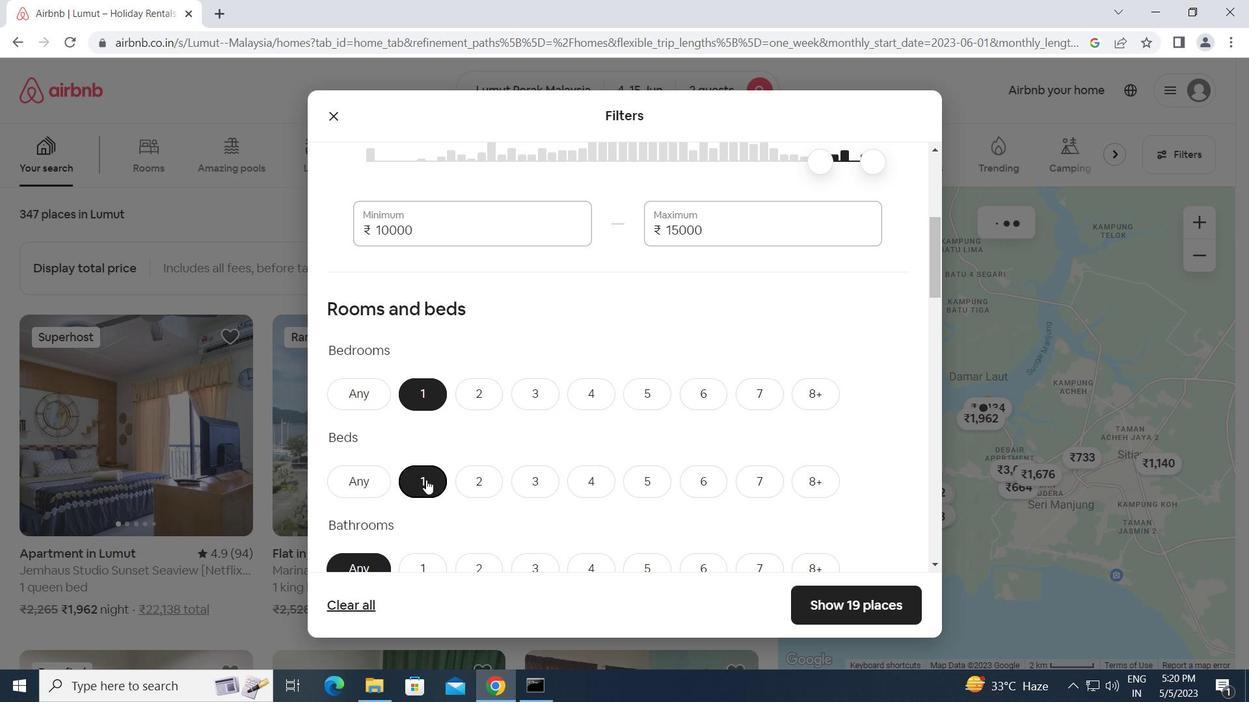 
Action: Mouse scrolled (426, 480) with delta (0, 0)
Screenshot: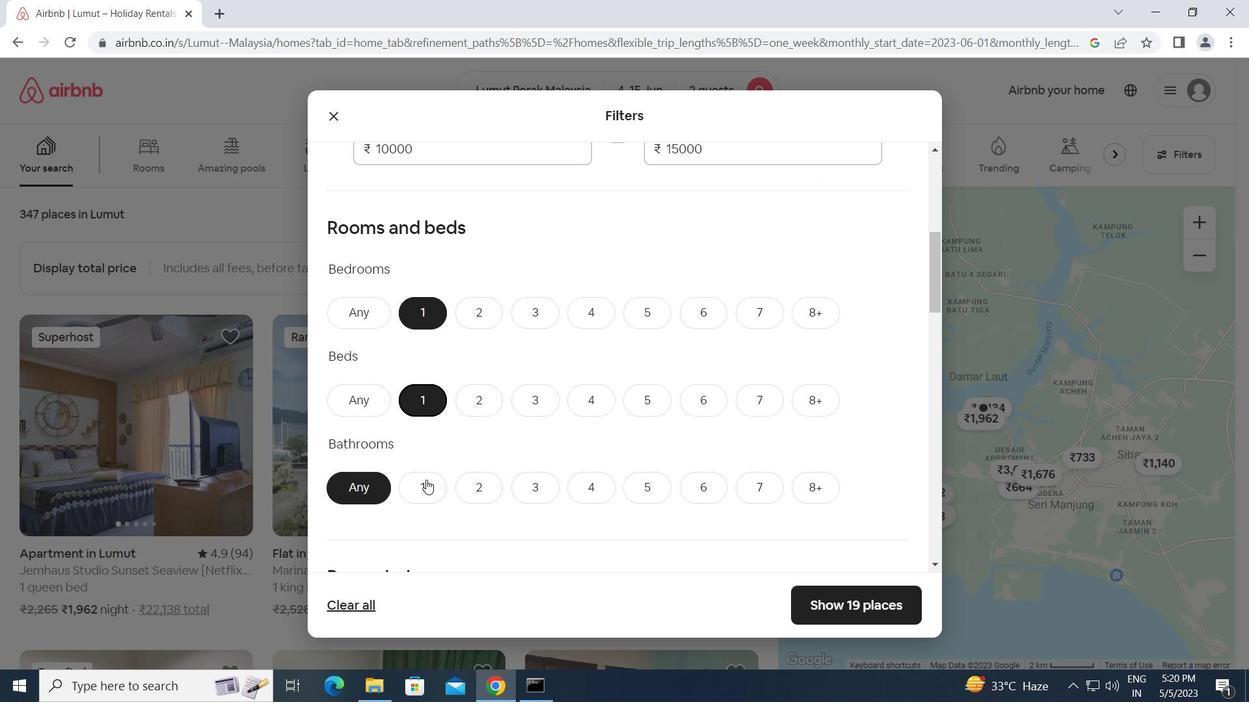 
Action: Mouse moved to (423, 413)
Screenshot: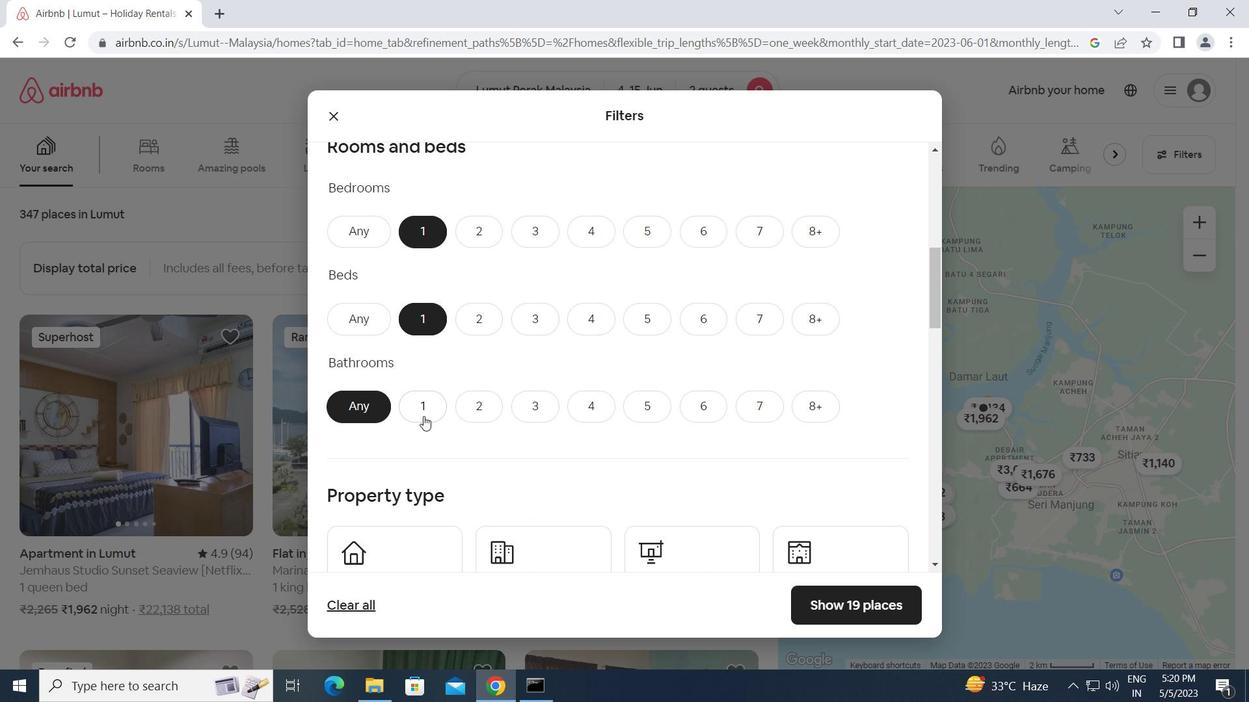 
Action: Mouse pressed left at (423, 413)
Screenshot: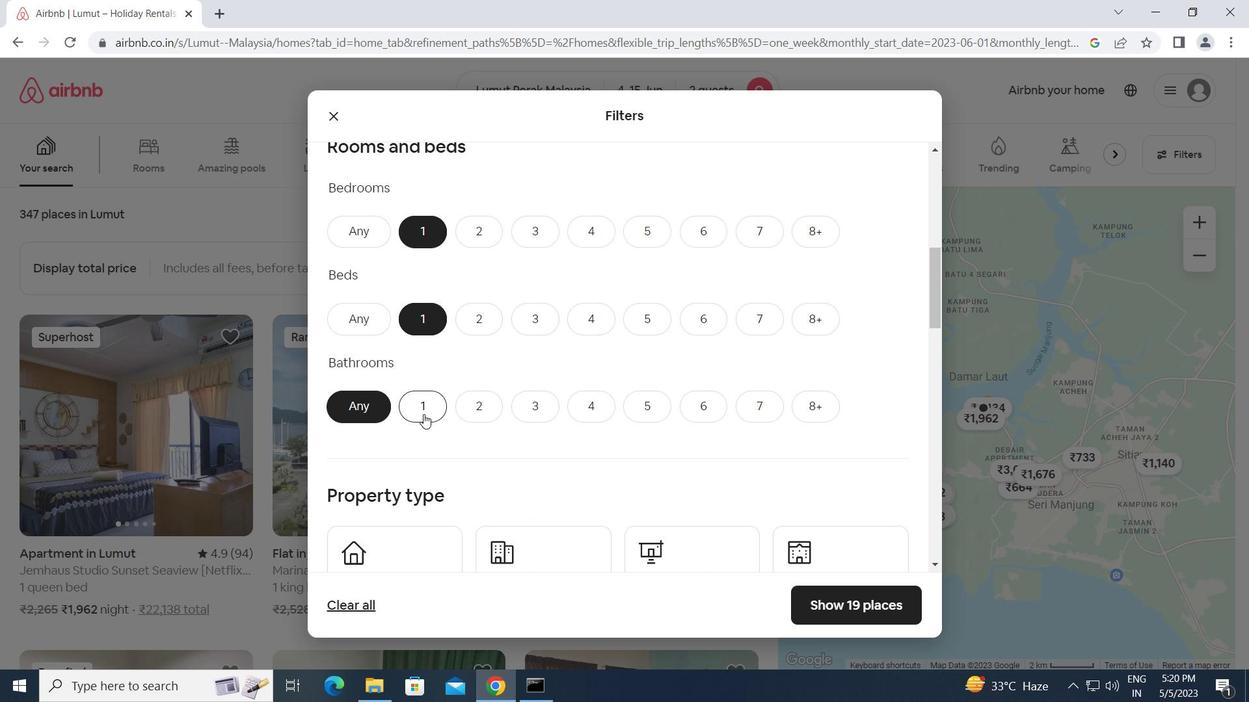
Action: Mouse moved to (506, 436)
Screenshot: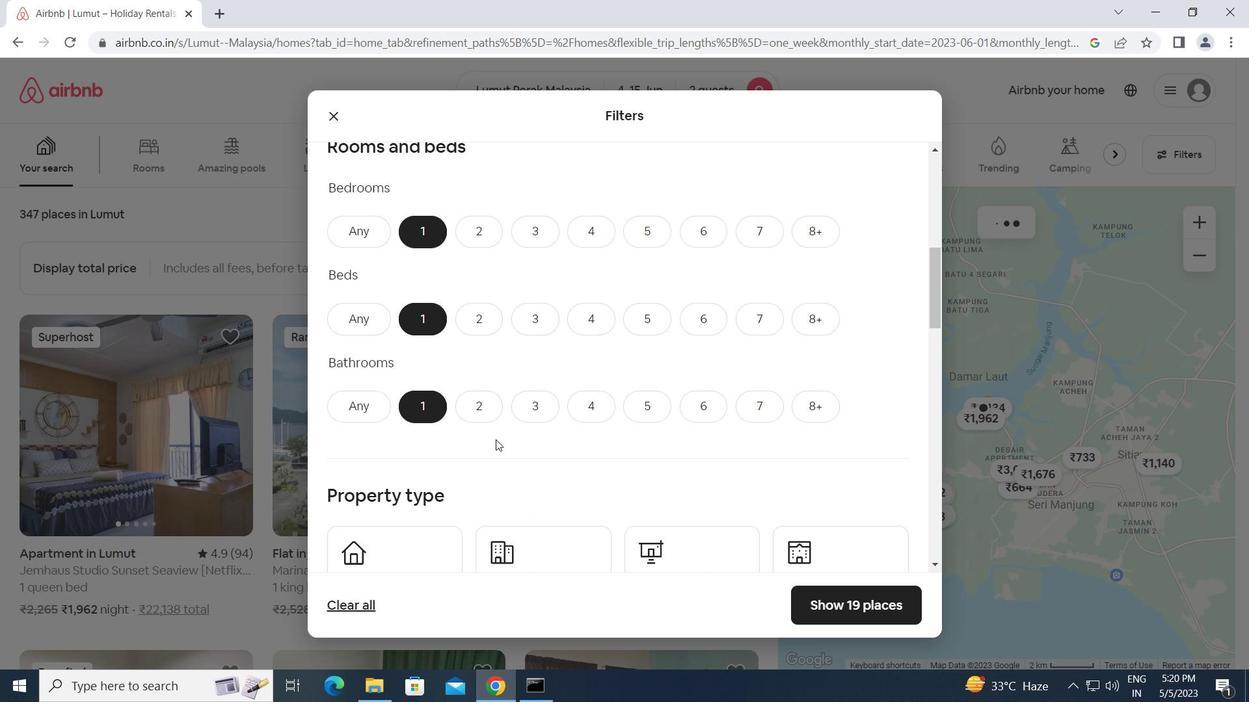 
Action: Mouse scrolled (506, 435) with delta (0, 0)
Screenshot: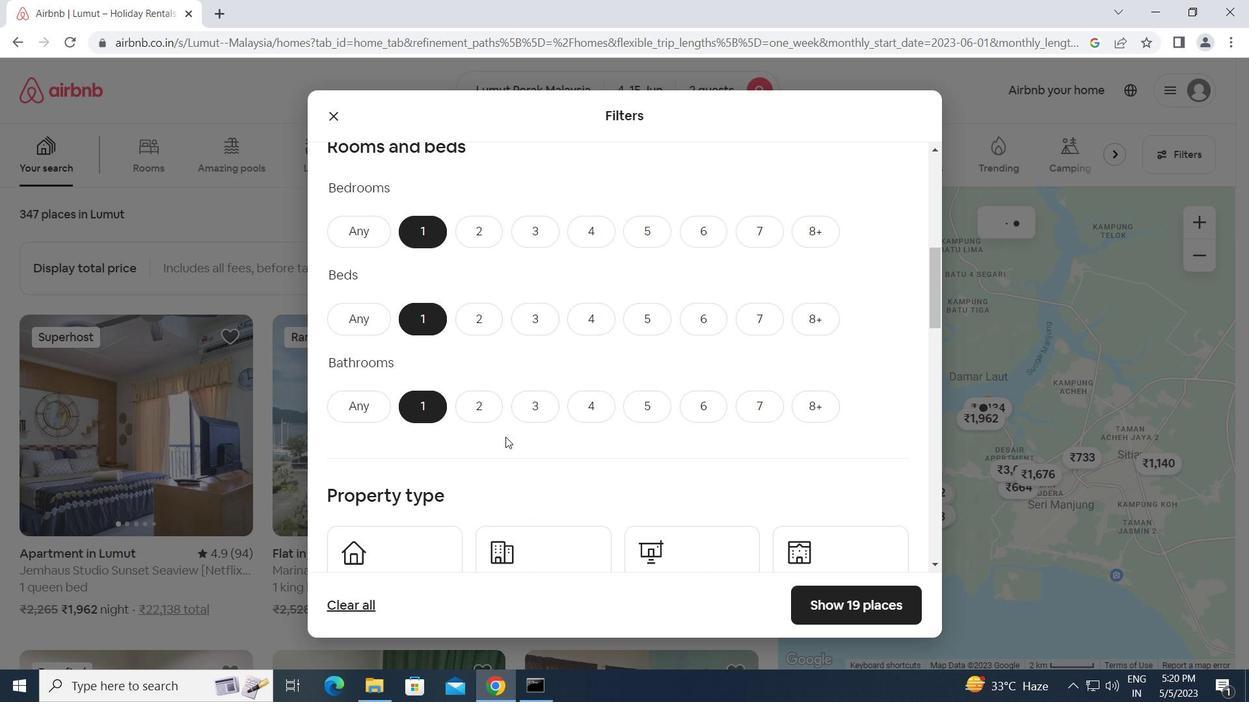 
Action: Mouse moved to (387, 491)
Screenshot: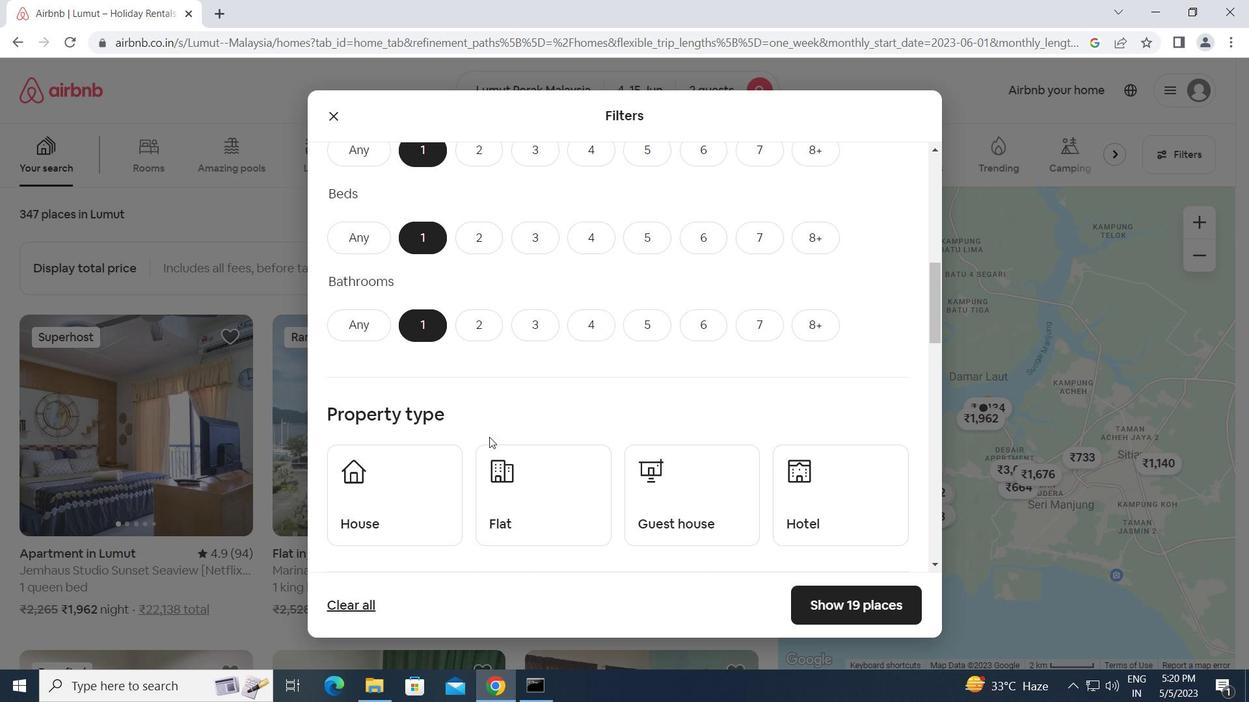 
Action: Mouse pressed left at (387, 491)
Screenshot: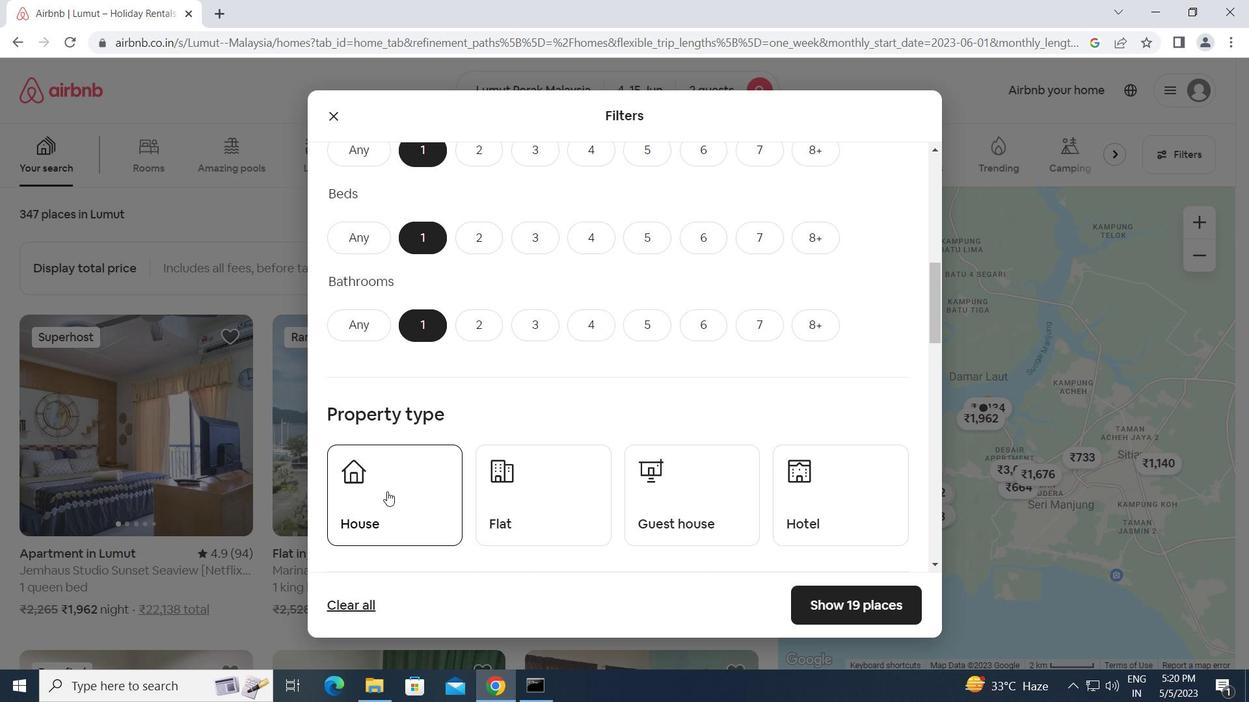 
Action: Mouse moved to (525, 487)
Screenshot: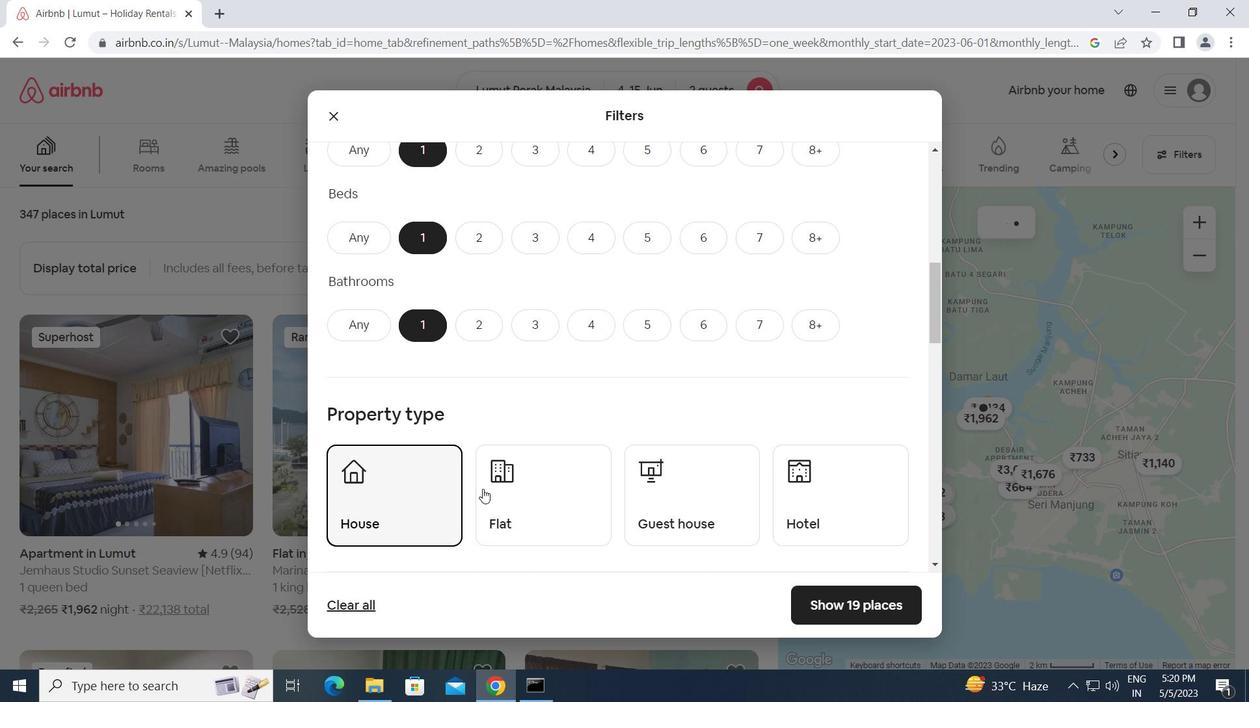
Action: Mouse pressed left at (525, 487)
Screenshot: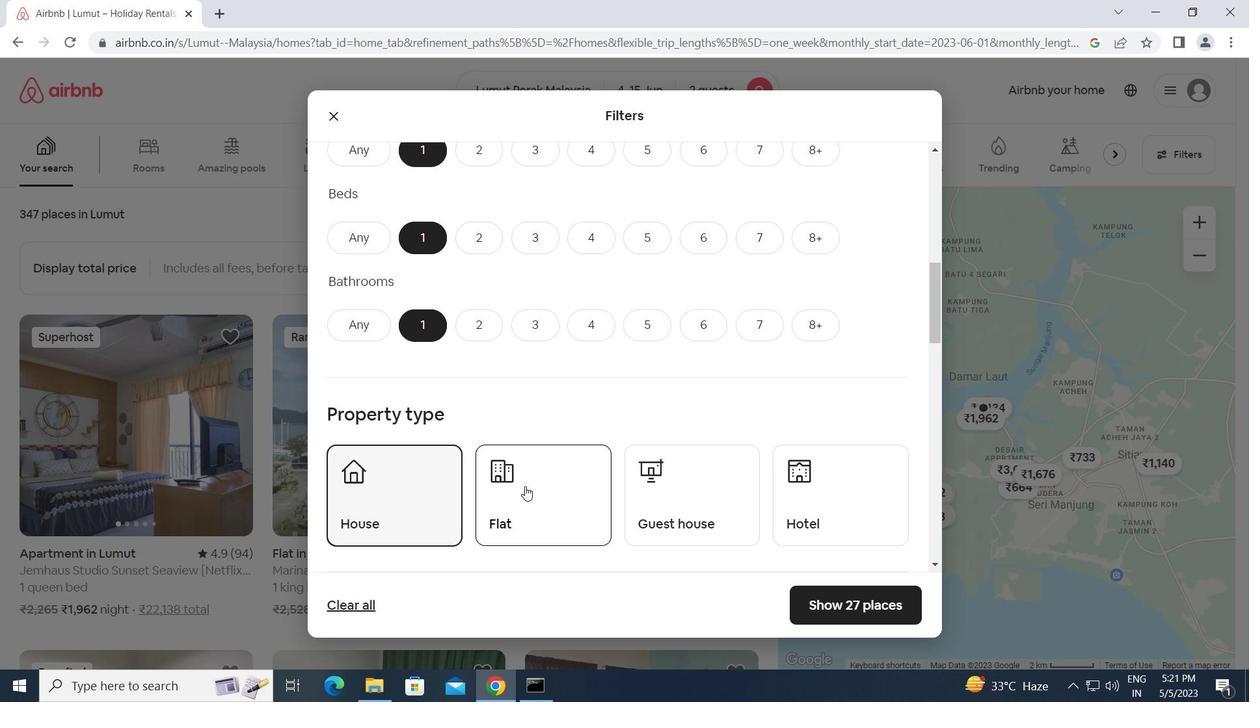 
Action: Mouse moved to (673, 496)
Screenshot: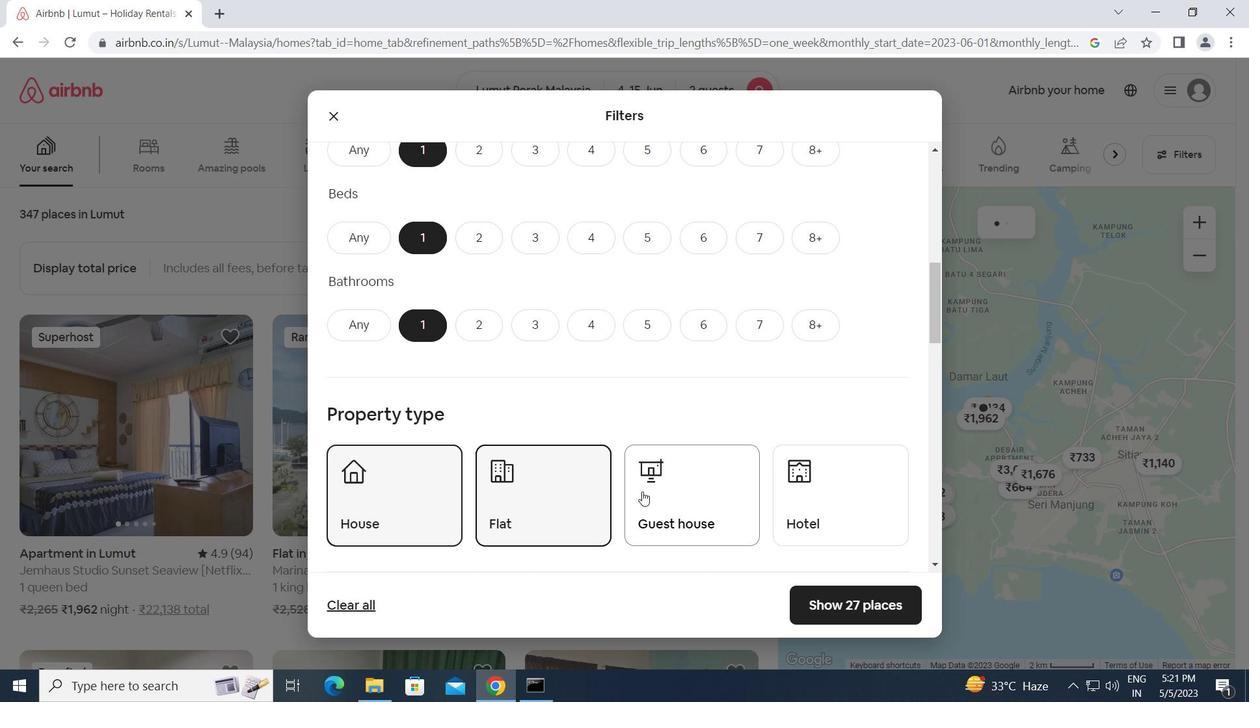 
Action: Mouse pressed left at (673, 496)
Screenshot: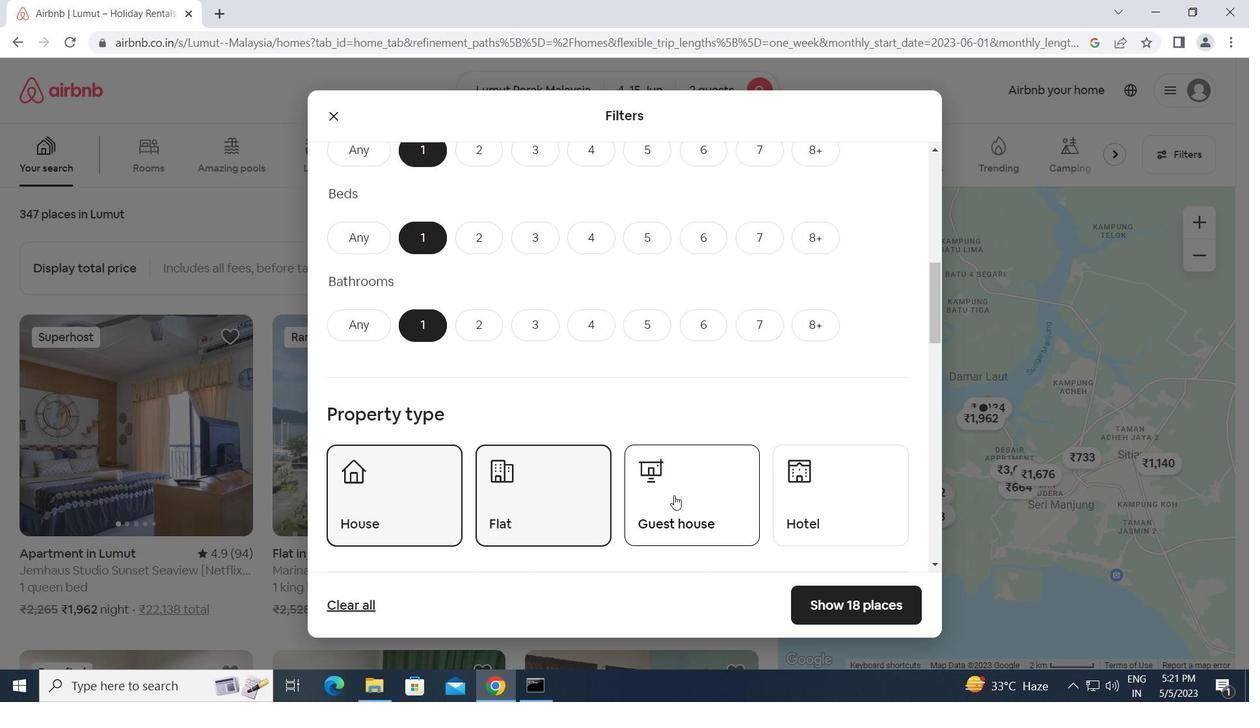 
Action: Mouse moved to (870, 515)
Screenshot: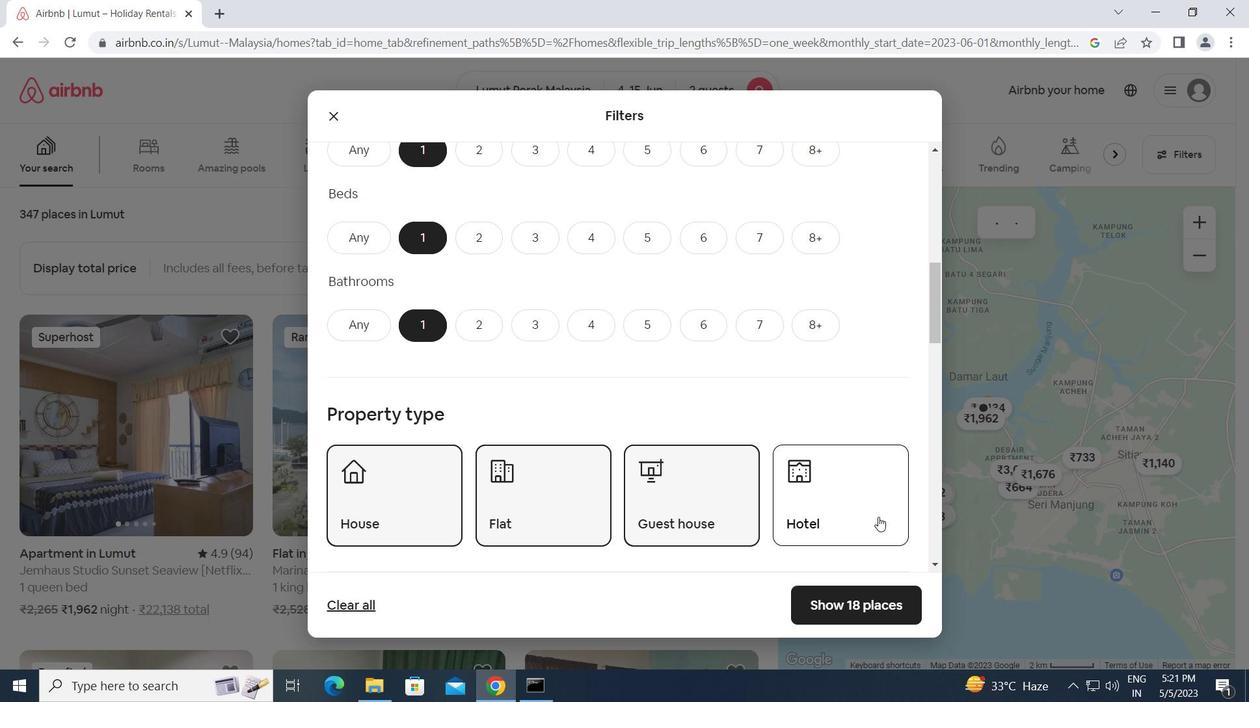 
Action: Mouse pressed left at (870, 515)
Screenshot: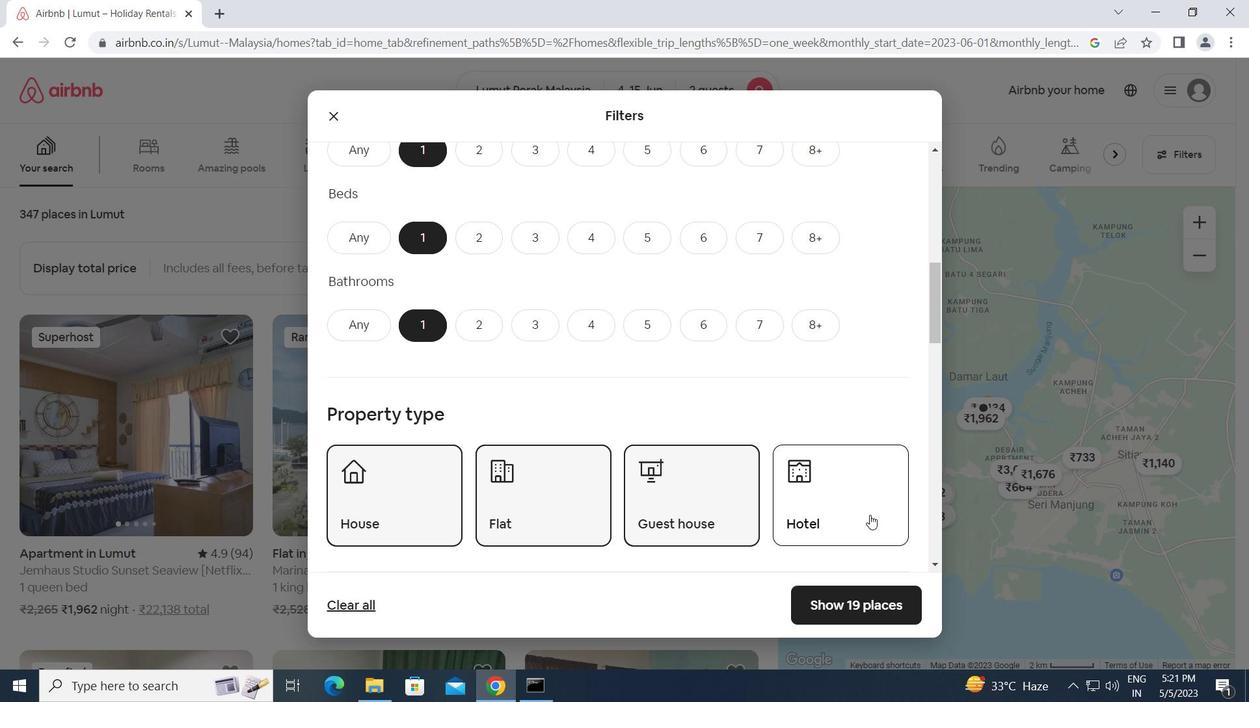 
Action: Mouse moved to (659, 561)
Screenshot: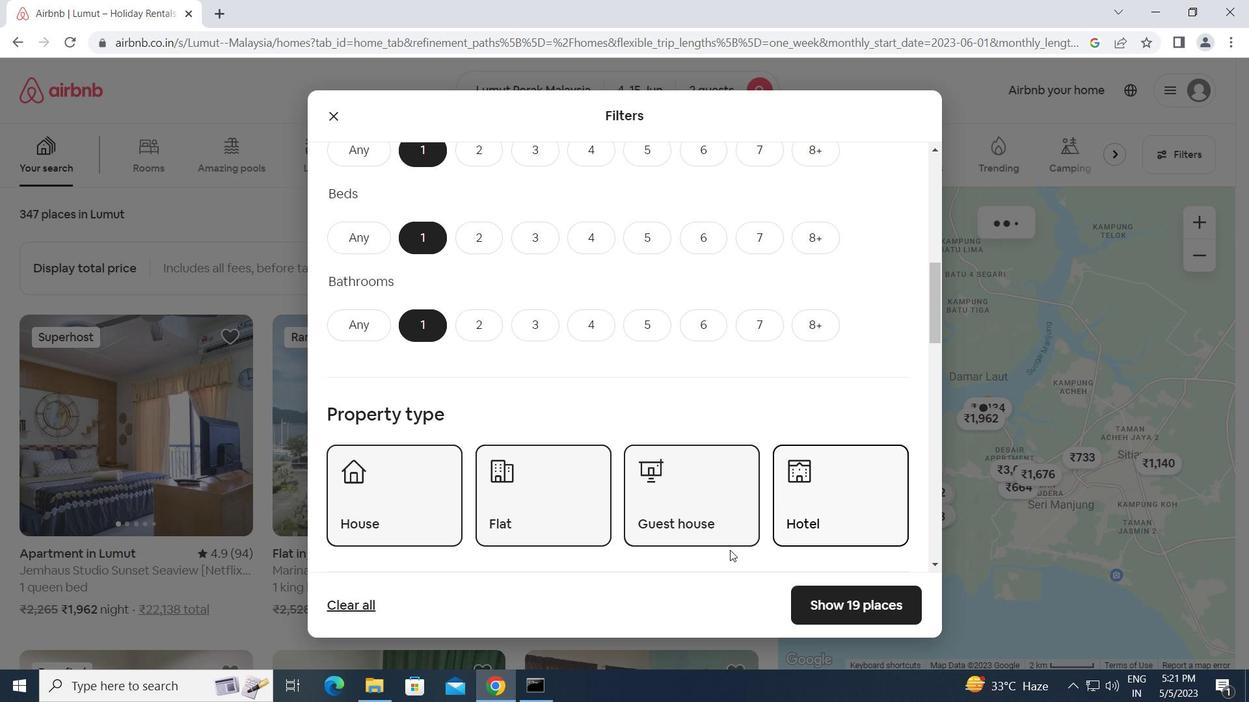 
Action: Mouse scrolled (659, 560) with delta (0, 0)
Screenshot: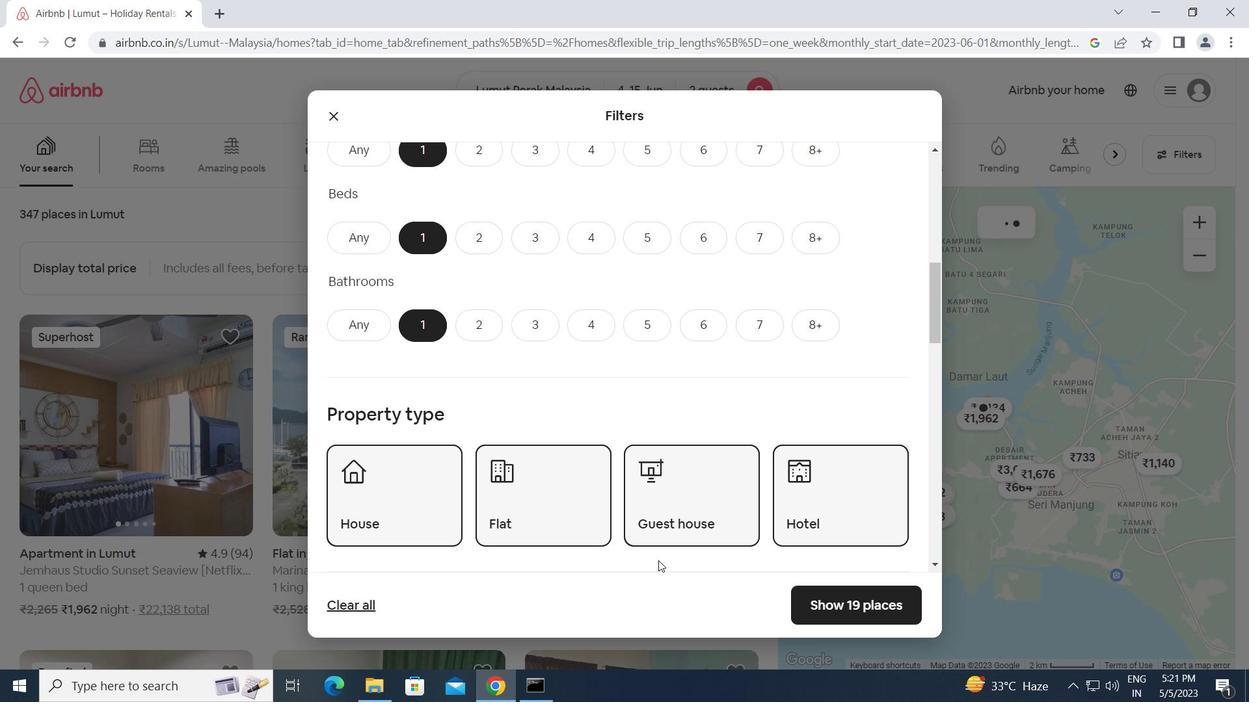 
Action: Mouse scrolled (659, 560) with delta (0, 0)
Screenshot: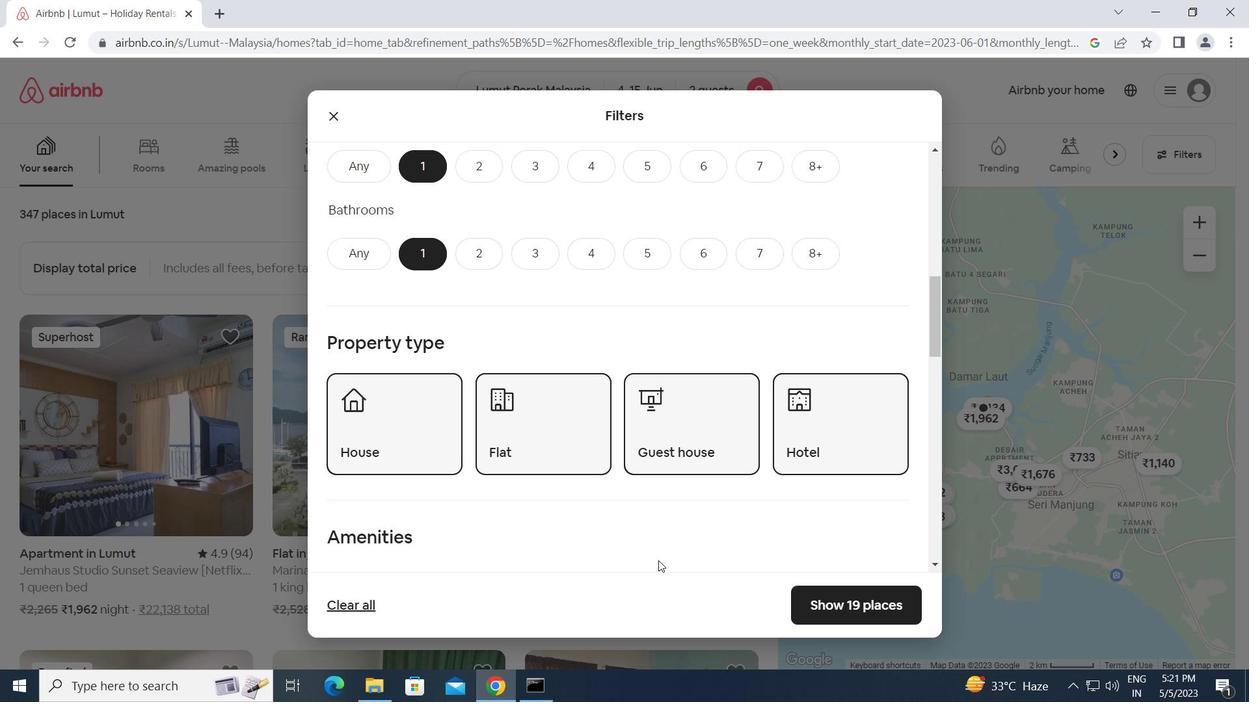 
Action: Mouse scrolled (659, 560) with delta (0, 0)
Screenshot: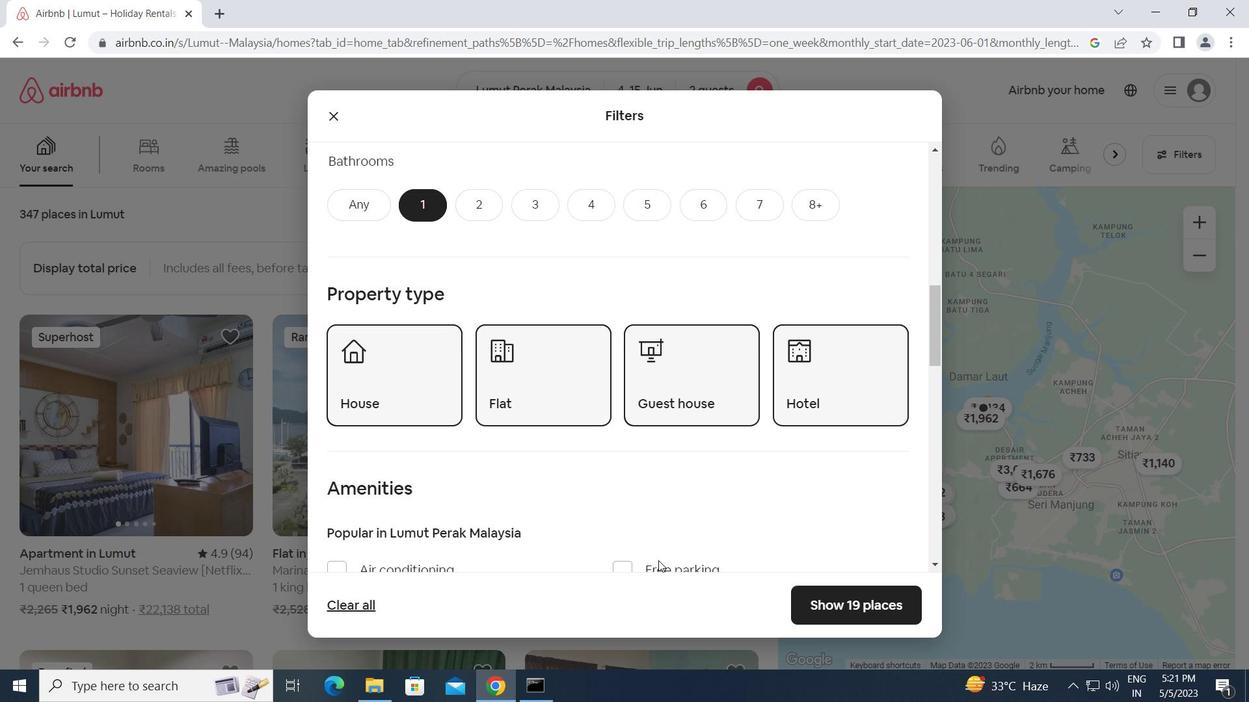 
Action: Mouse moved to (647, 556)
Screenshot: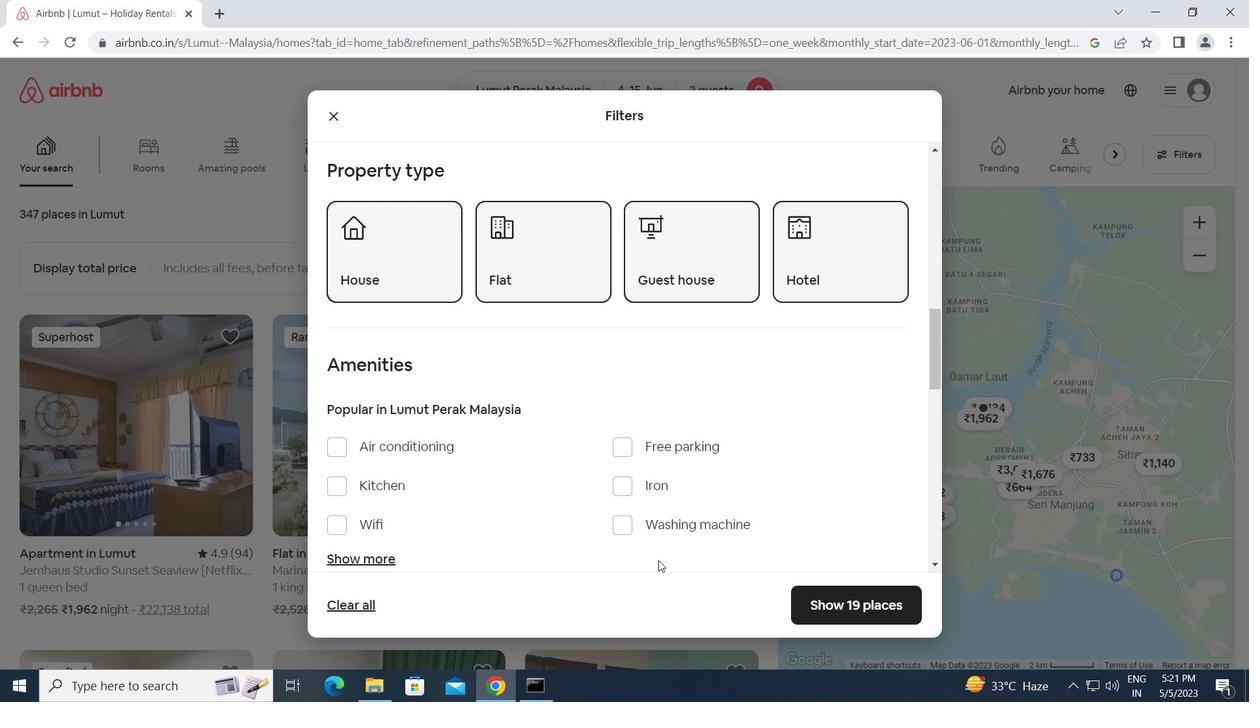 
Action: Mouse scrolled (647, 556) with delta (0, 0)
Screenshot: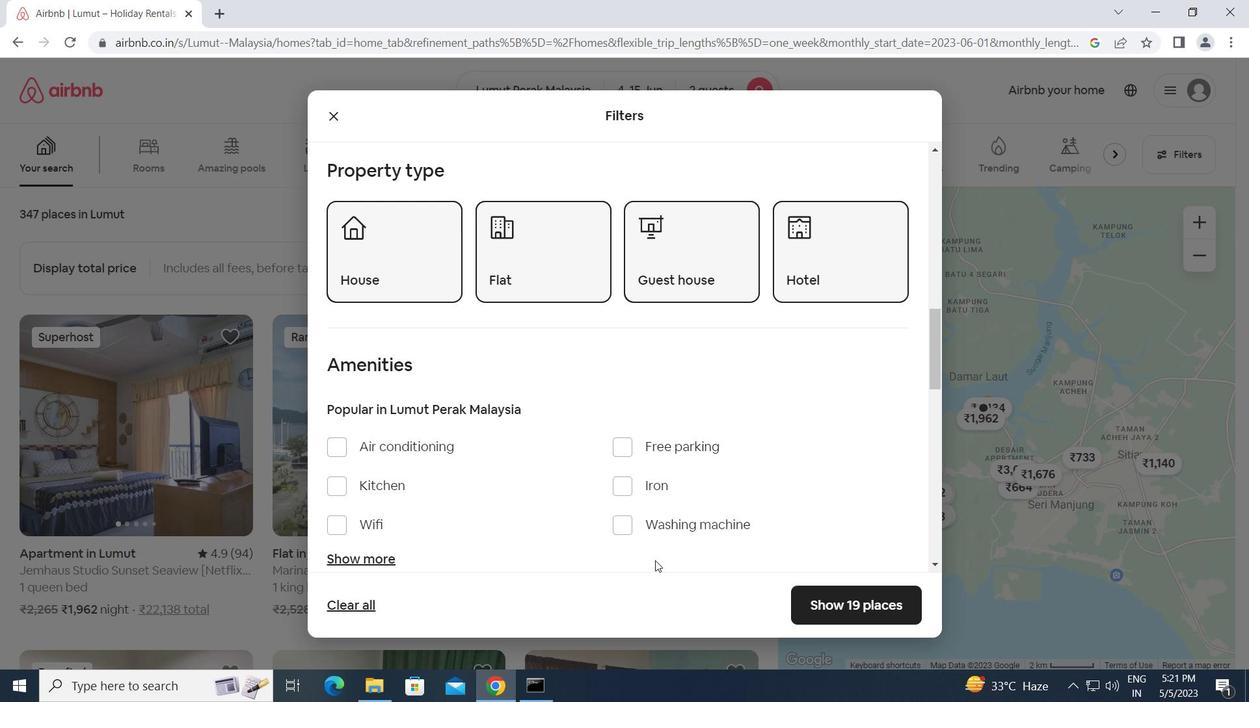 
Action: Mouse scrolled (647, 556) with delta (0, 0)
Screenshot: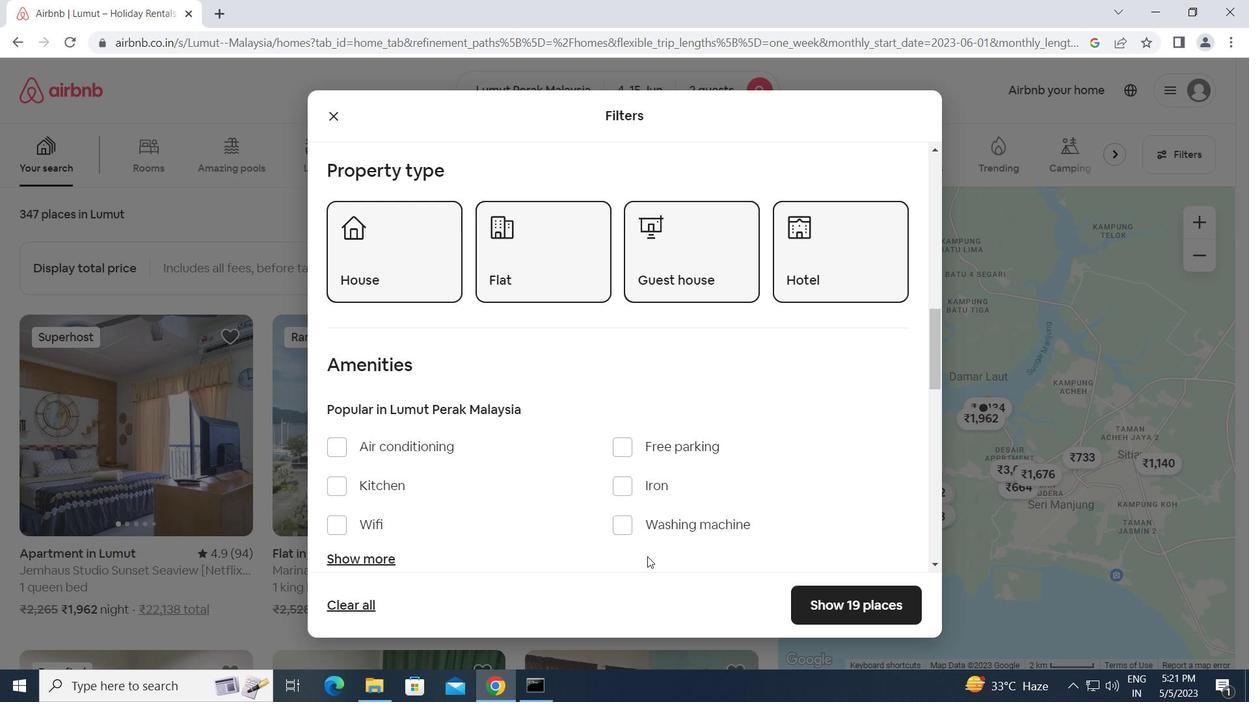 
Action: Mouse scrolled (647, 556) with delta (0, 0)
Screenshot: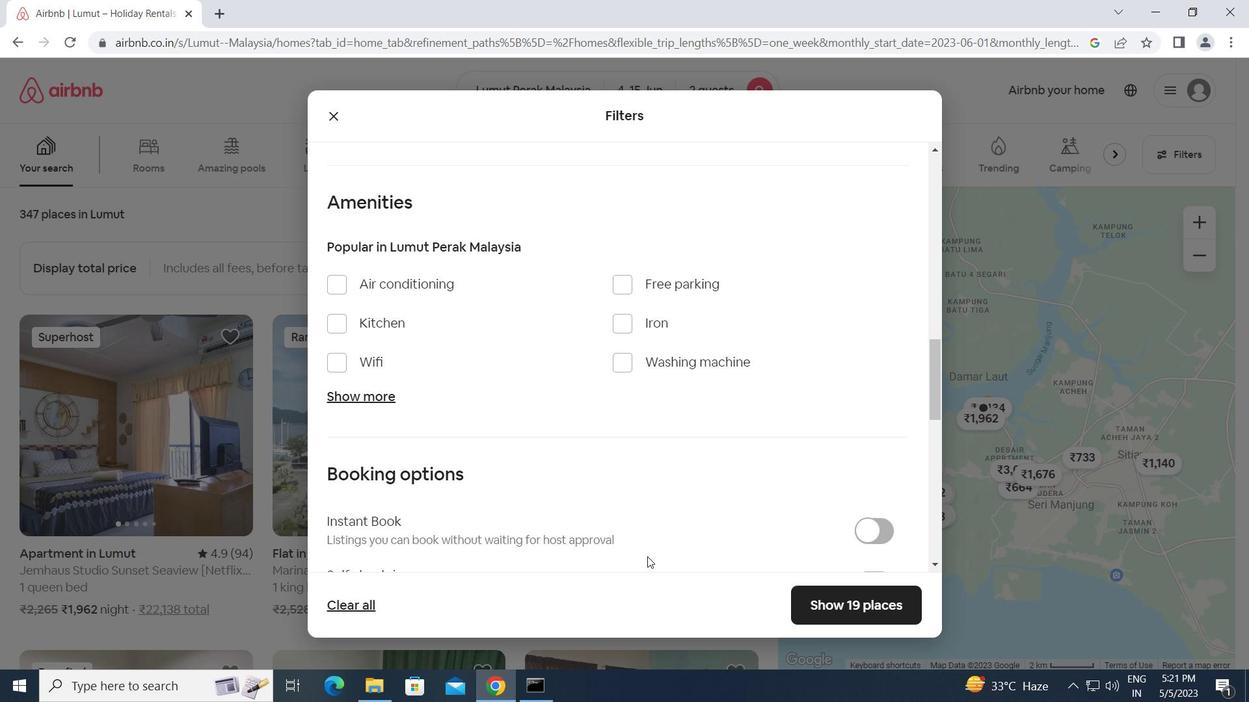 
Action: Mouse moved to (867, 508)
Screenshot: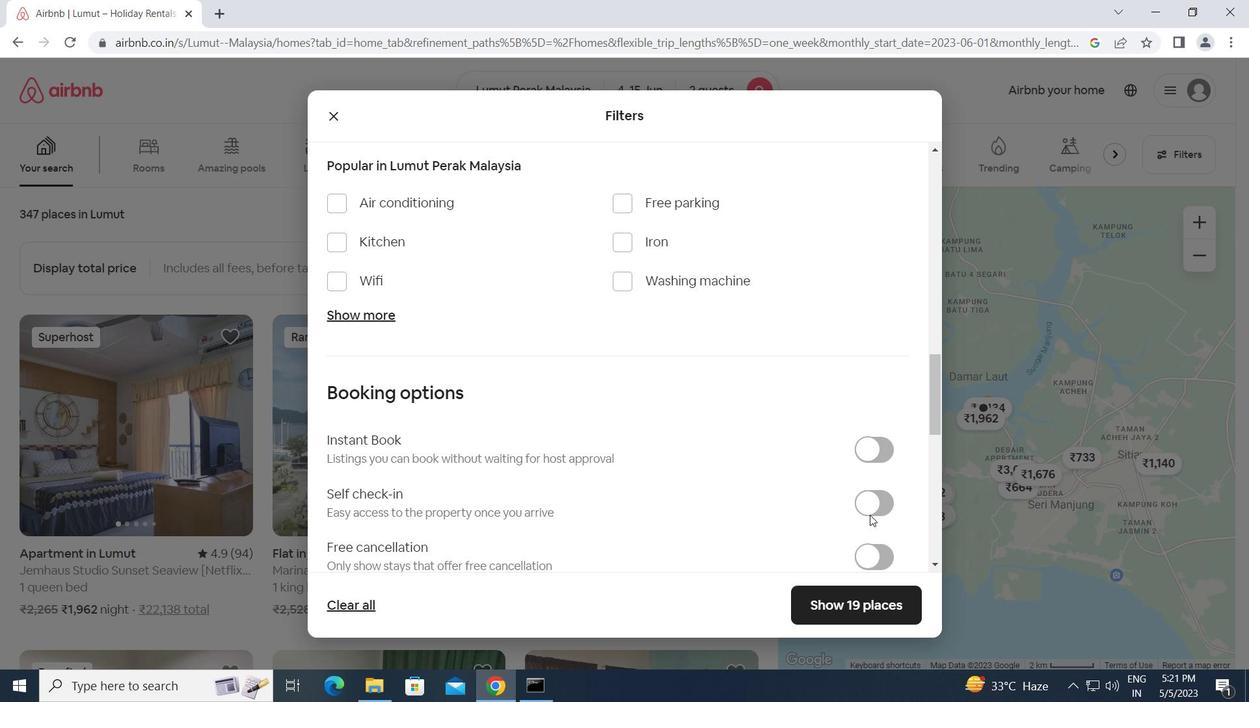 
Action: Mouse pressed left at (867, 508)
Screenshot: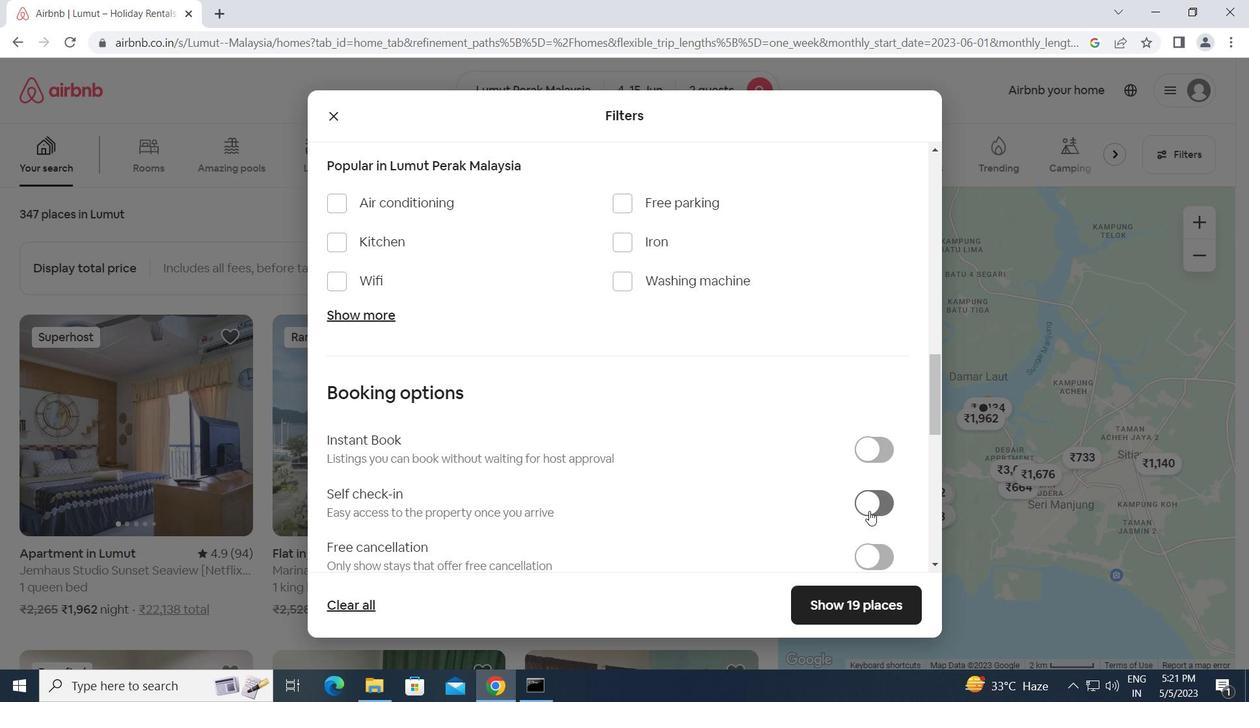
Action: Mouse moved to (654, 519)
Screenshot: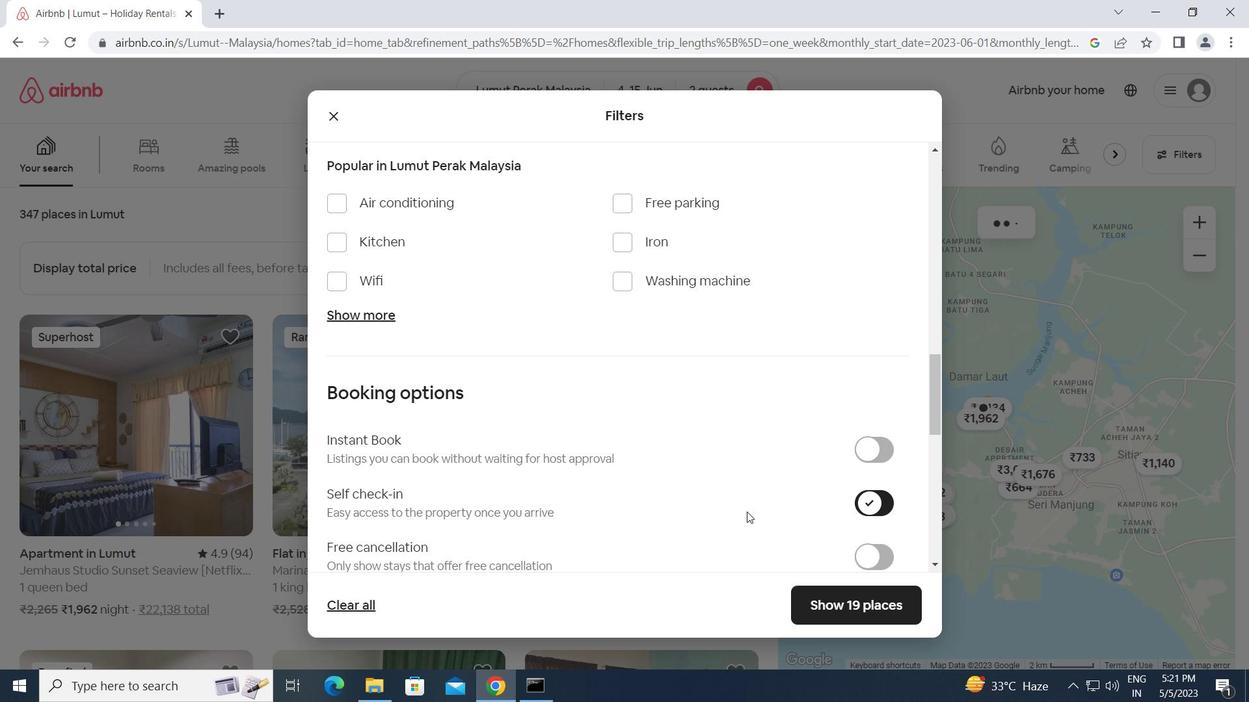 
Action: Mouse scrolled (654, 518) with delta (0, 0)
Screenshot: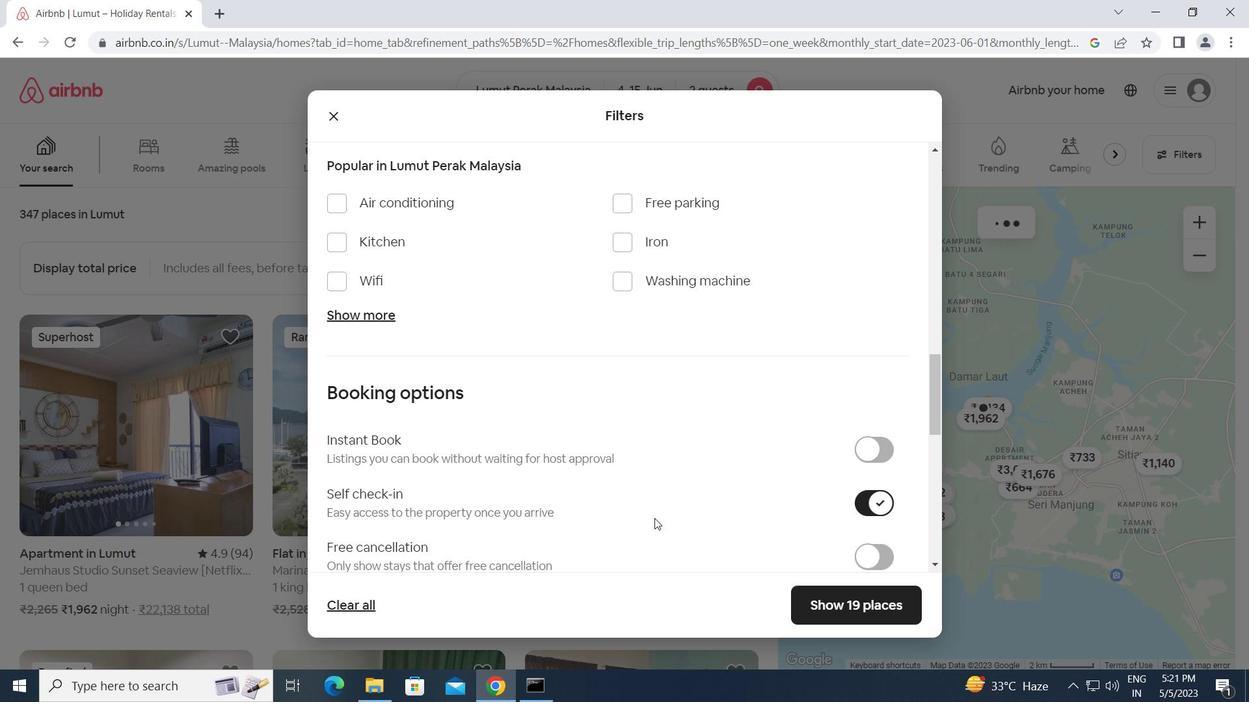 
Action: Mouse scrolled (654, 518) with delta (0, 0)
Screenshot: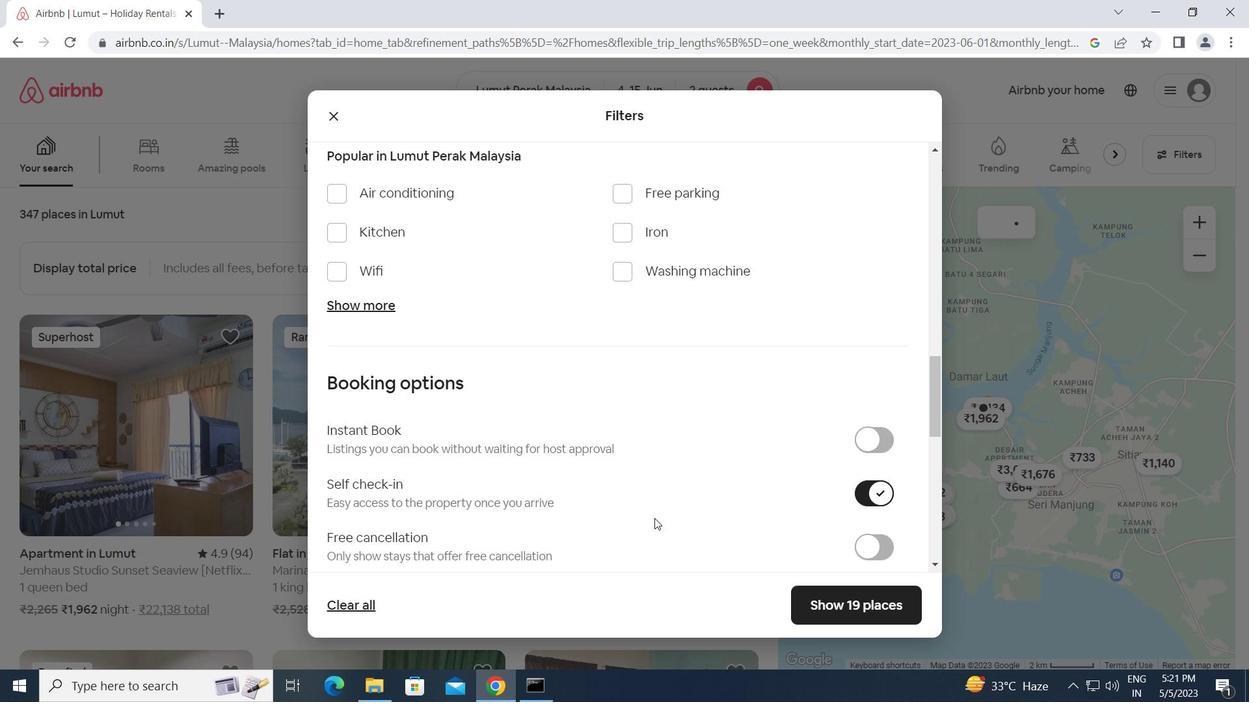 
Action: Mouse scrolled (654, 518) with delta (0, 0)
Screenshot: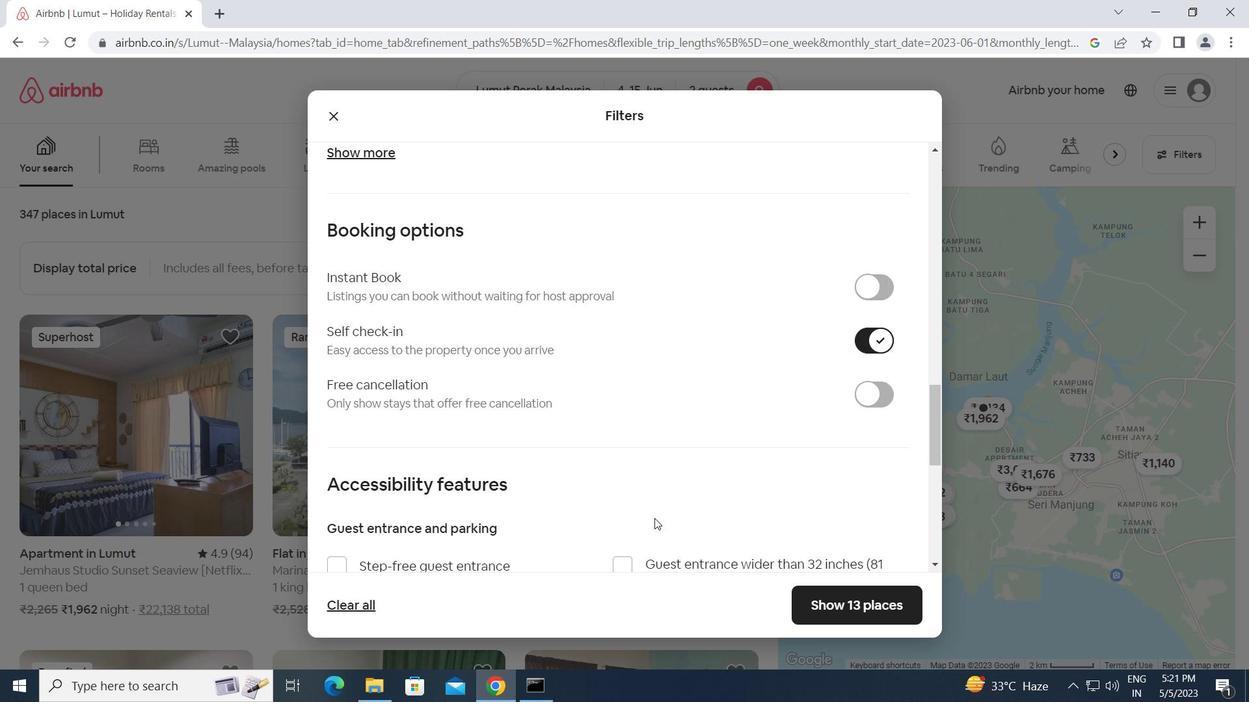 
Action: Mouse scrolled (654, 518) with delta (0, 0)
Screenshot: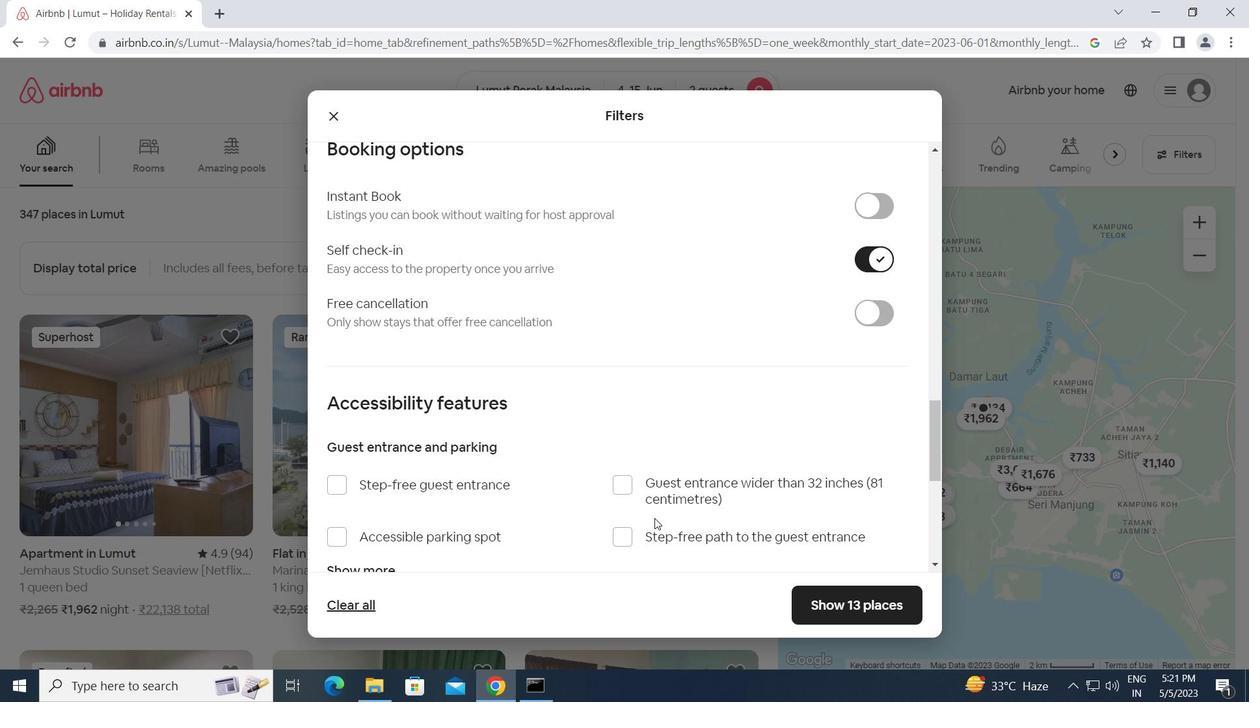 
Action: Mouse scrolled (654, 518) with delta (0, 0)
Screenshot: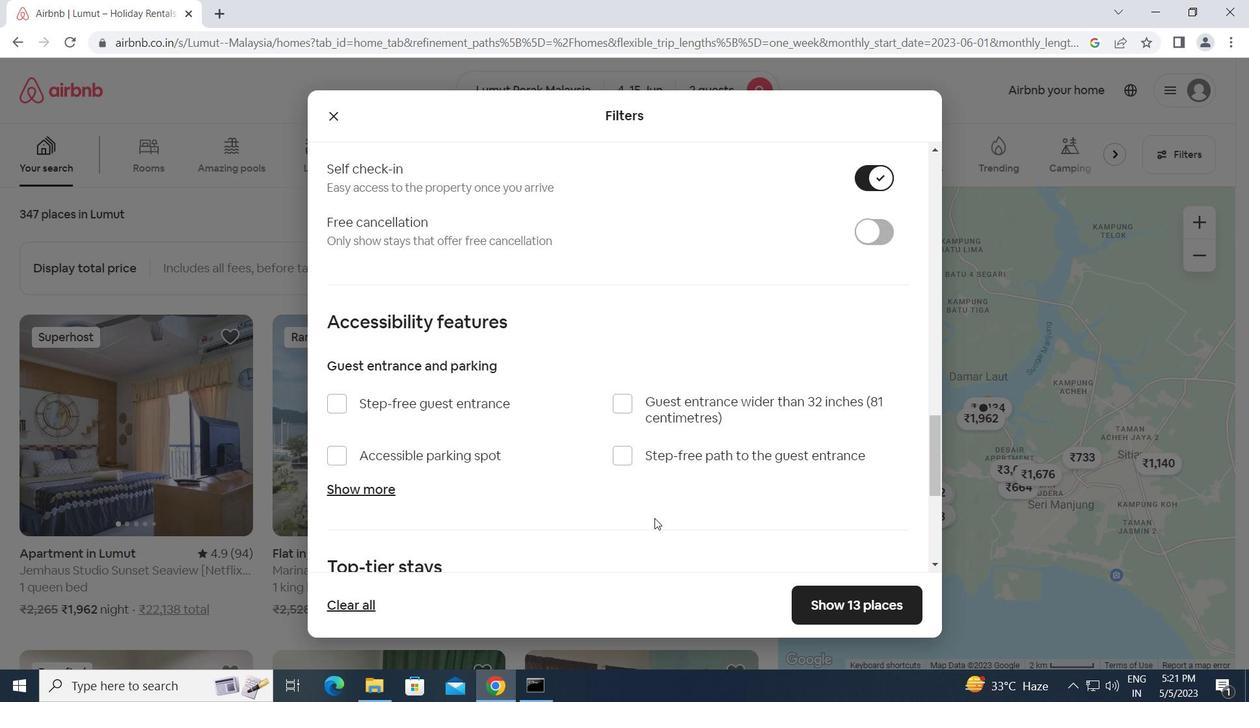 
Action: Mouse scrolled (654, 518) with delta (0, 0)
Screenshot: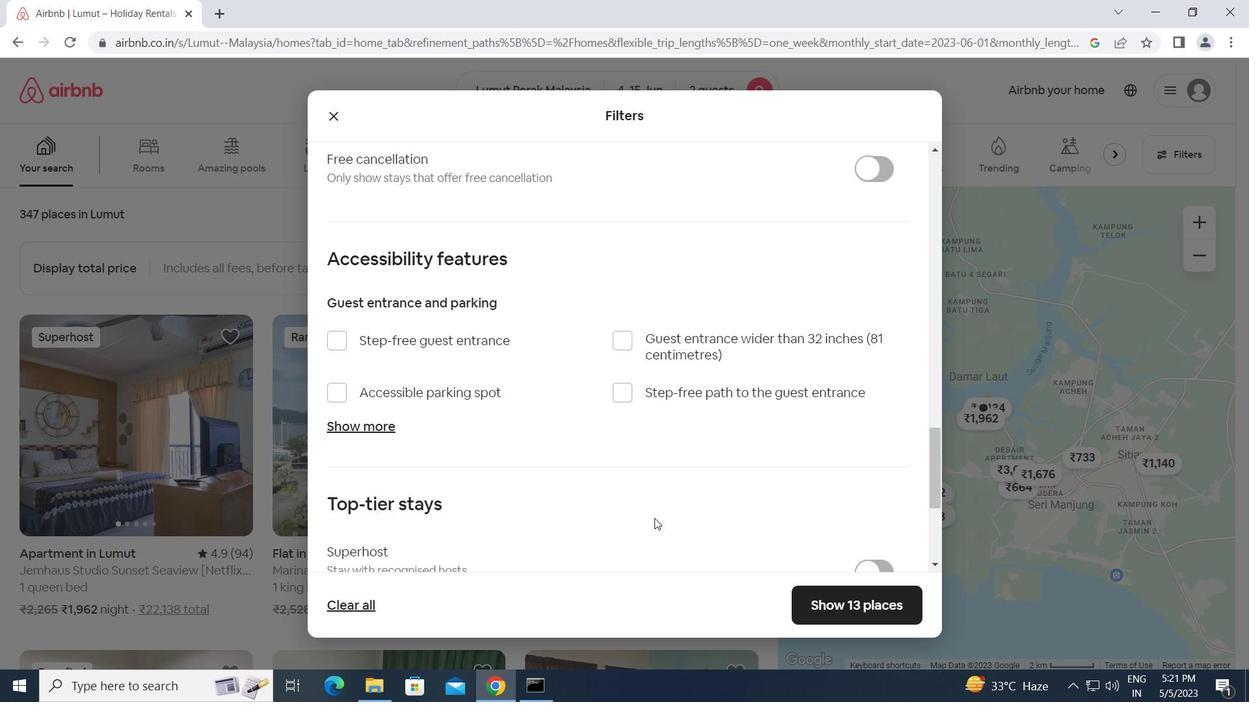 
Action: Mouse scrolled (654, 518) with delta (0, 0)
Screenshot: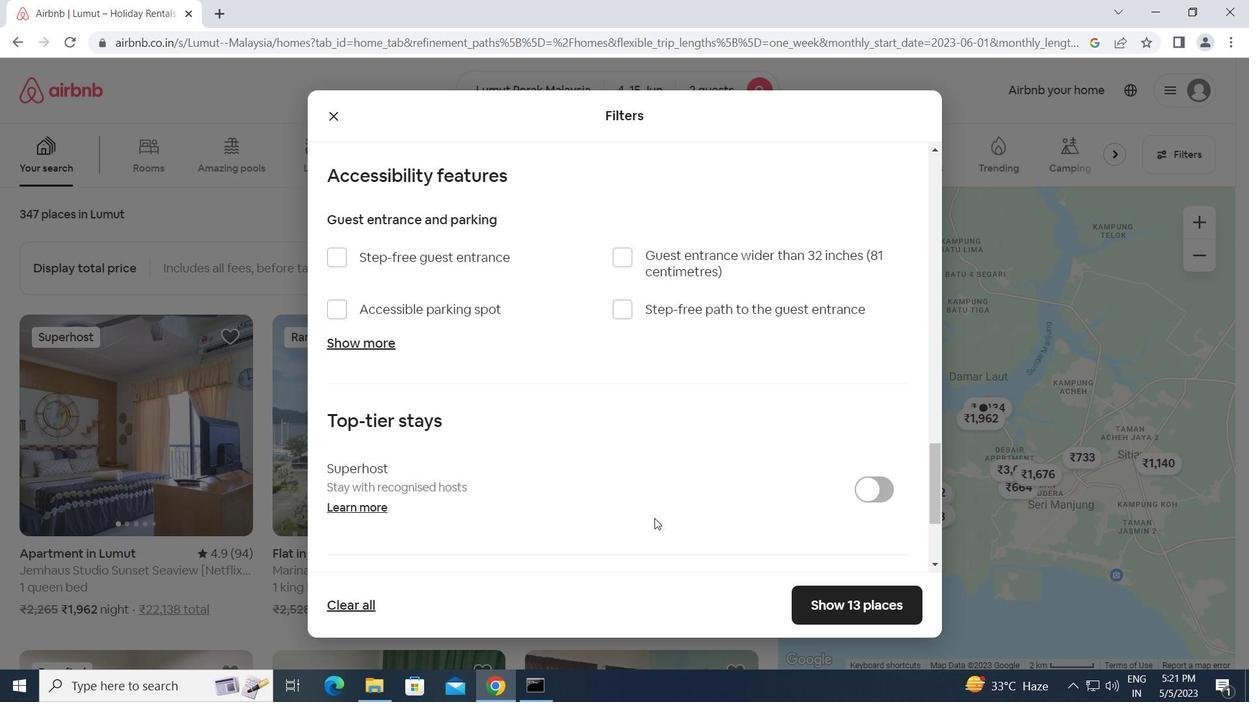 
Action: Mouse scrolled (654, 518) with delta (0, 0)
Screenshot: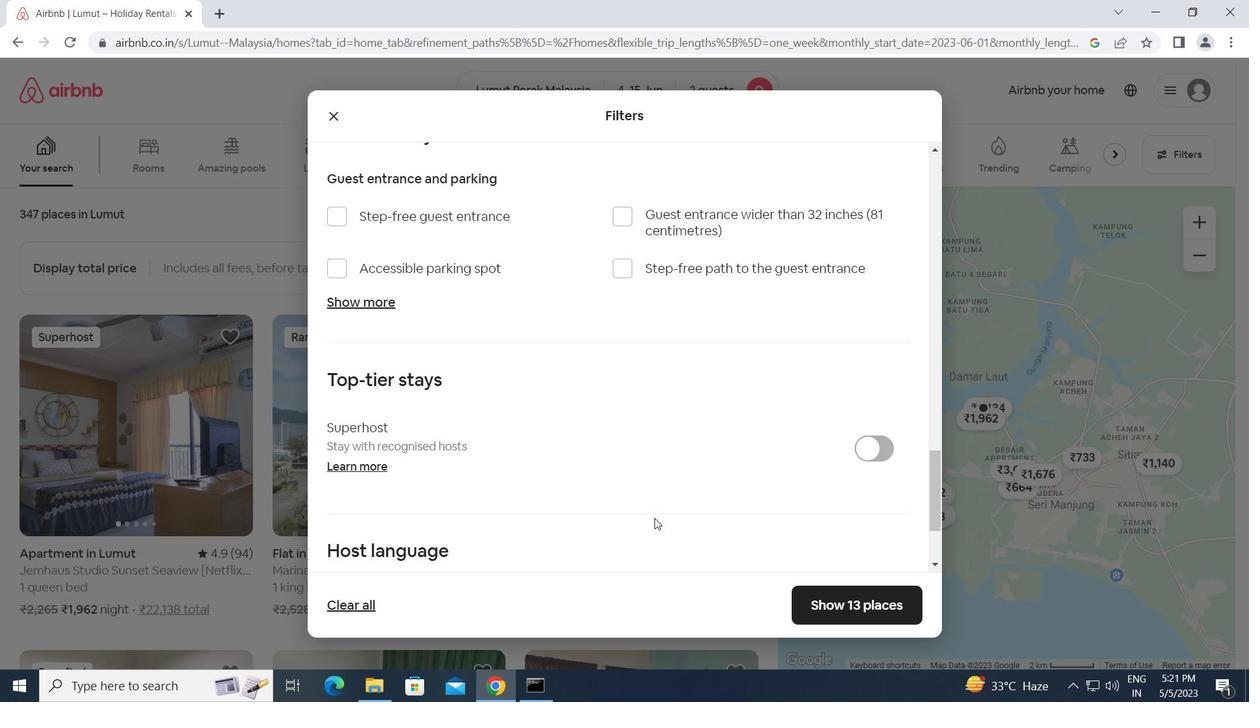 
Action: Mouse moved to (340, 458)
Screenshot: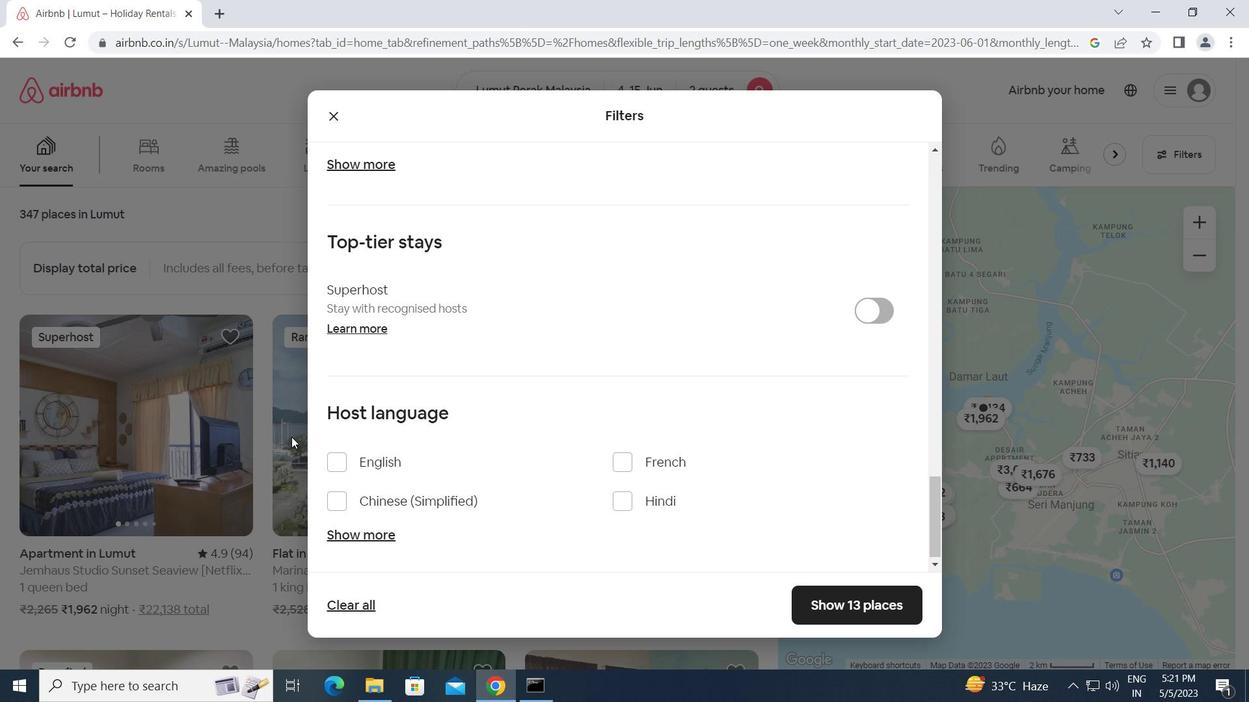 
Action: Mouse pressed left at (340, 458)
Screenshot: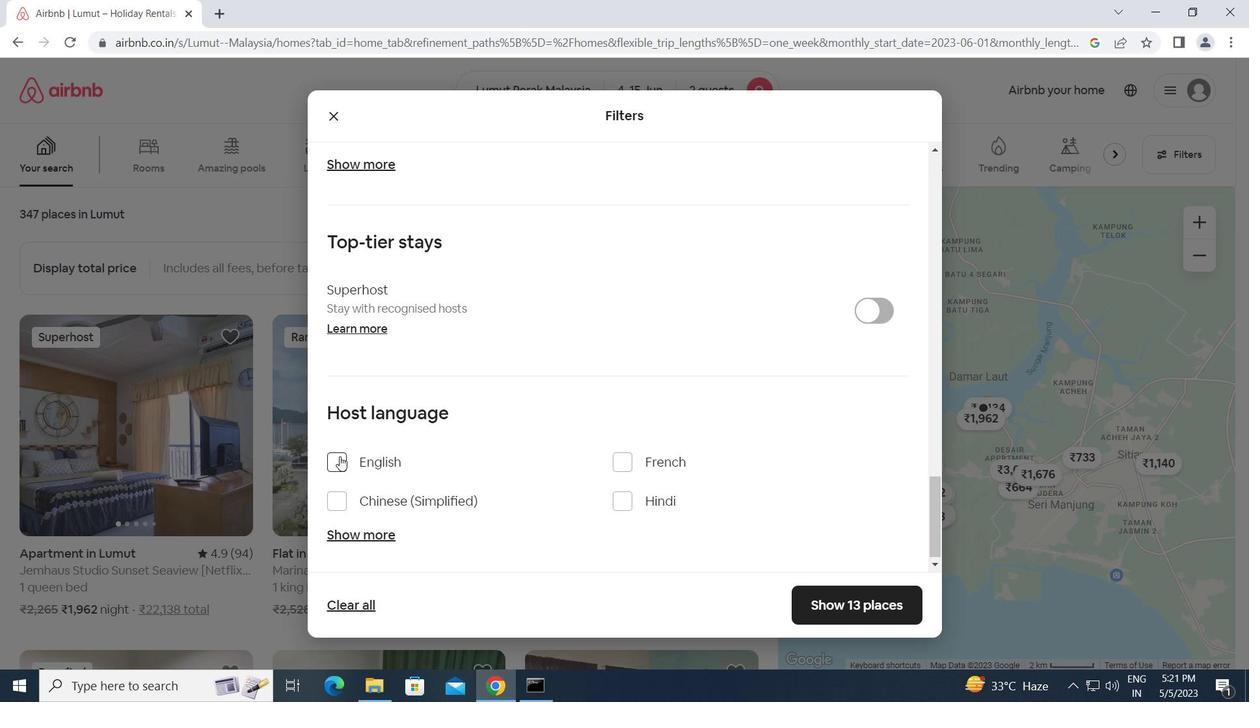 
Action: Mouse moved to (836, 597)
Screenshot: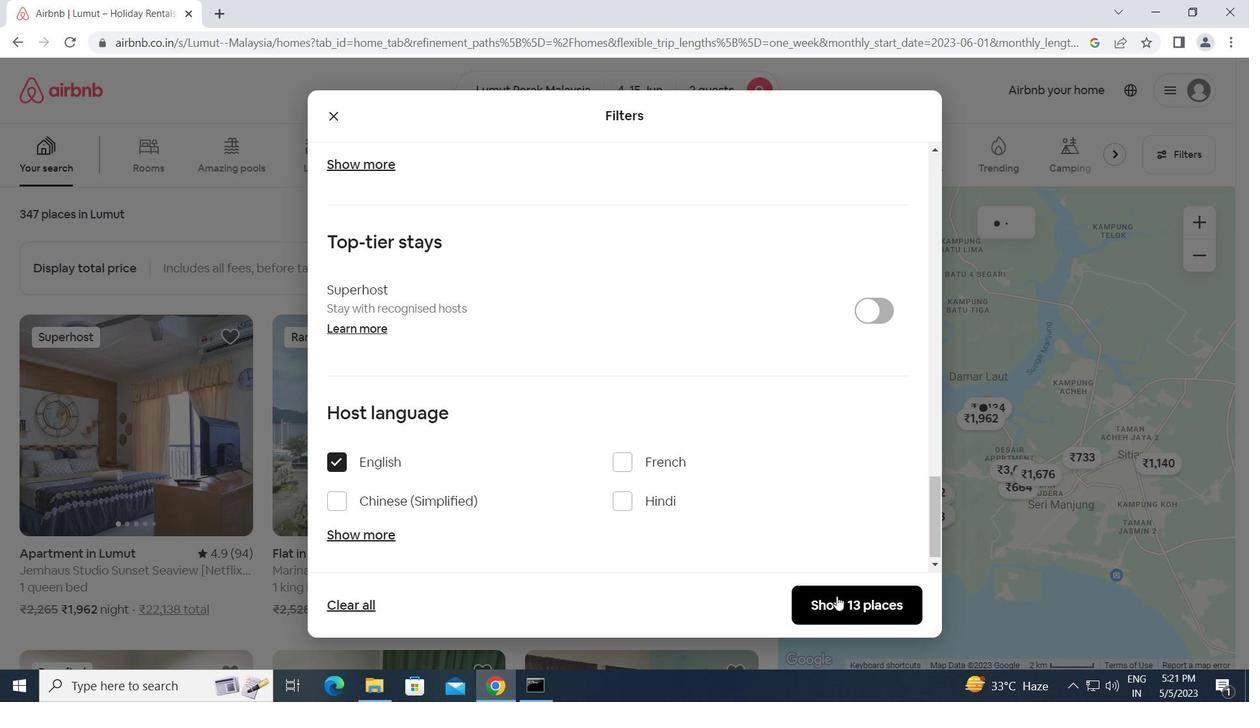 
Action: Mouse pressed left at (836, 597)
Screenshot: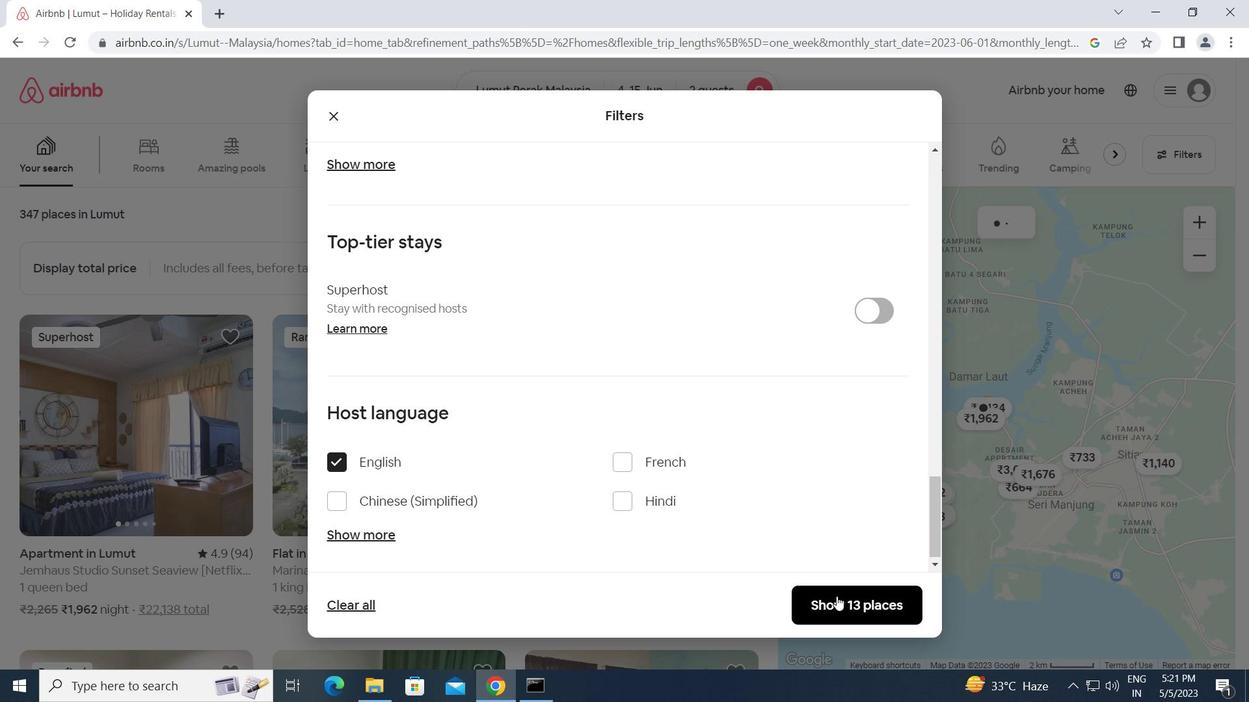 
Action: Mouse moved to (833, 595)
Screenshot: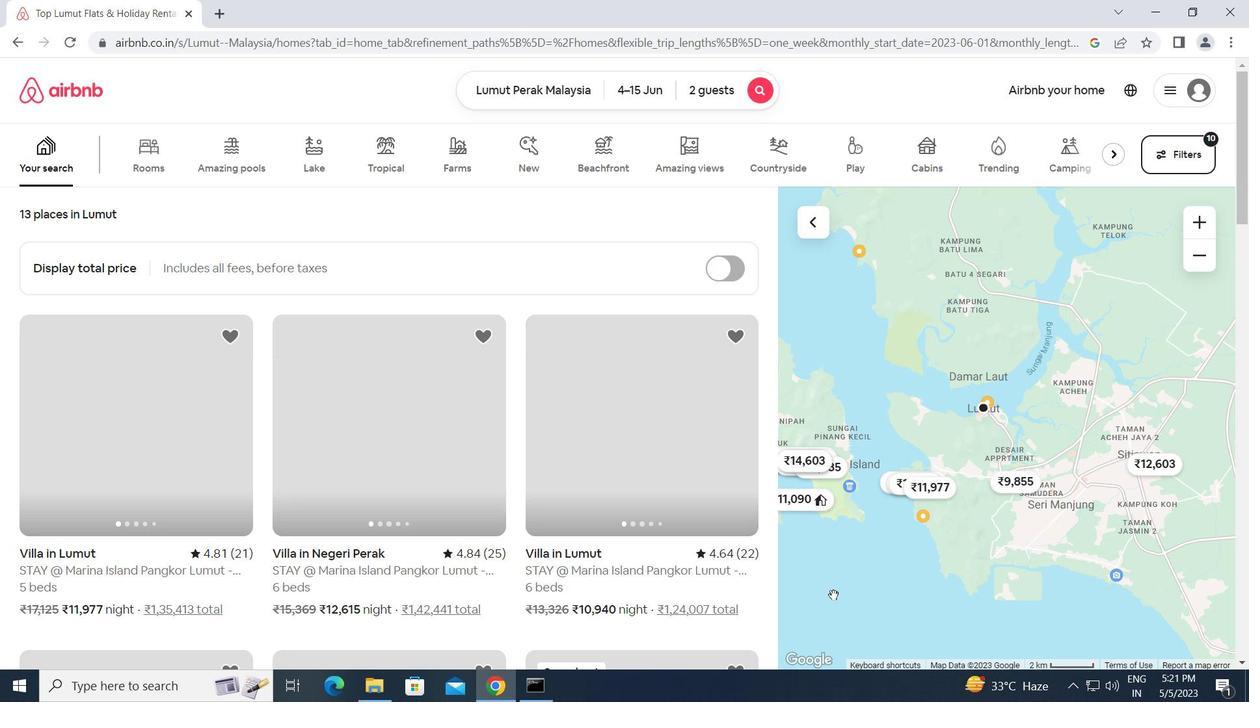 
